 Task: Align candidates with their skill sets.
Action: Mouse moved to (228, 91)
Screenshot: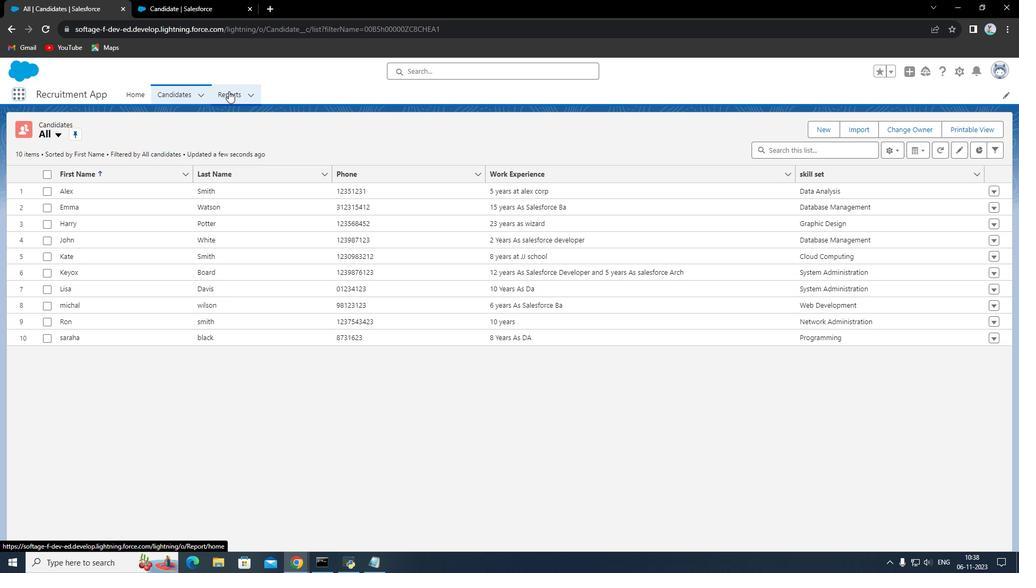 
Action: Mouse pressed left at (228, 91)
Screenshot: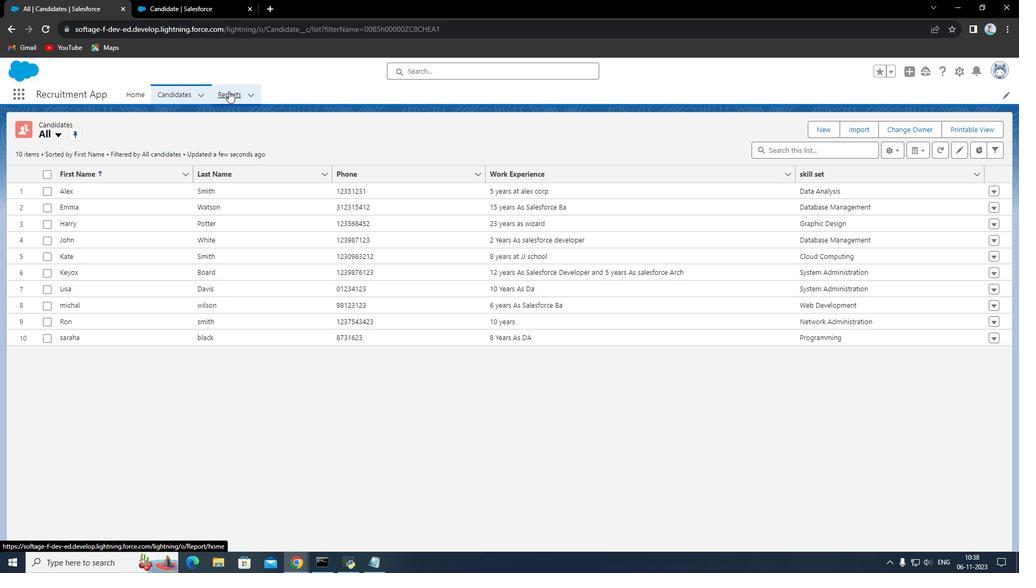 
Action: Mouse moved to (887, 135)
Screenshot: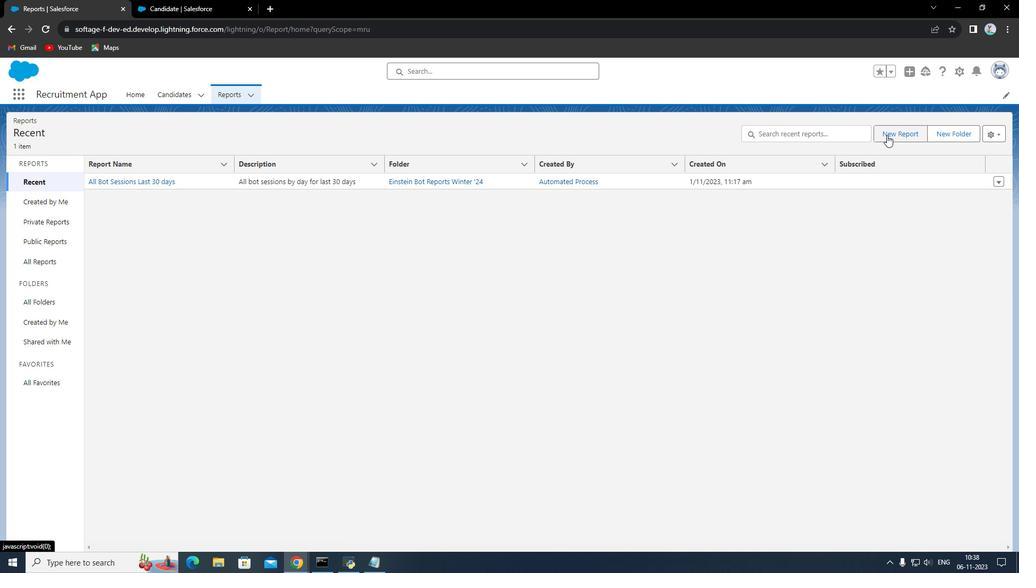 
Action: Mouse pressed left at (887, 135)
Screenshot: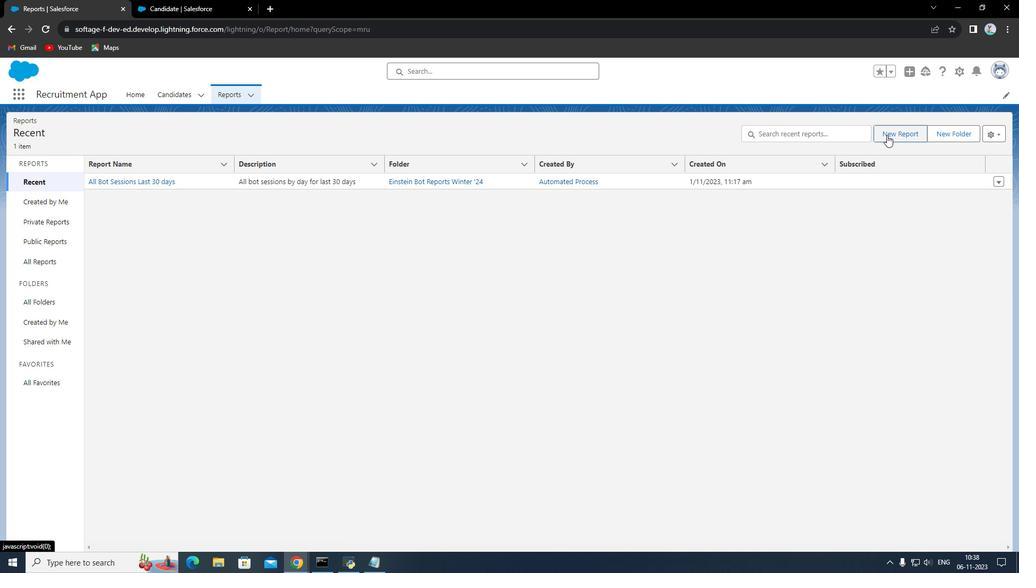 
Action: Mouse moved to (394, 195)
Screenshot: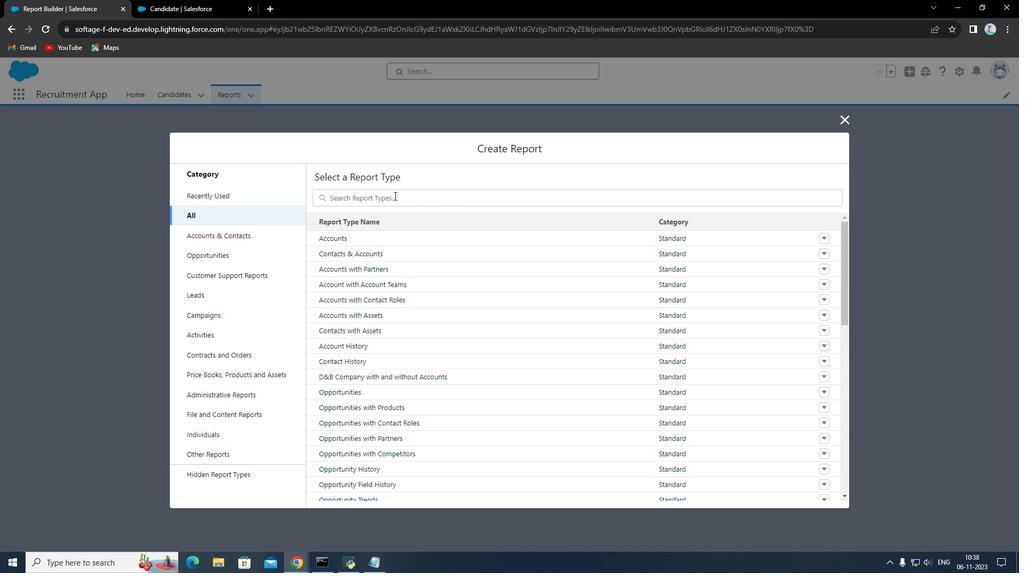 
Action: Mouse pressed left at (394, 195)
Screenshot: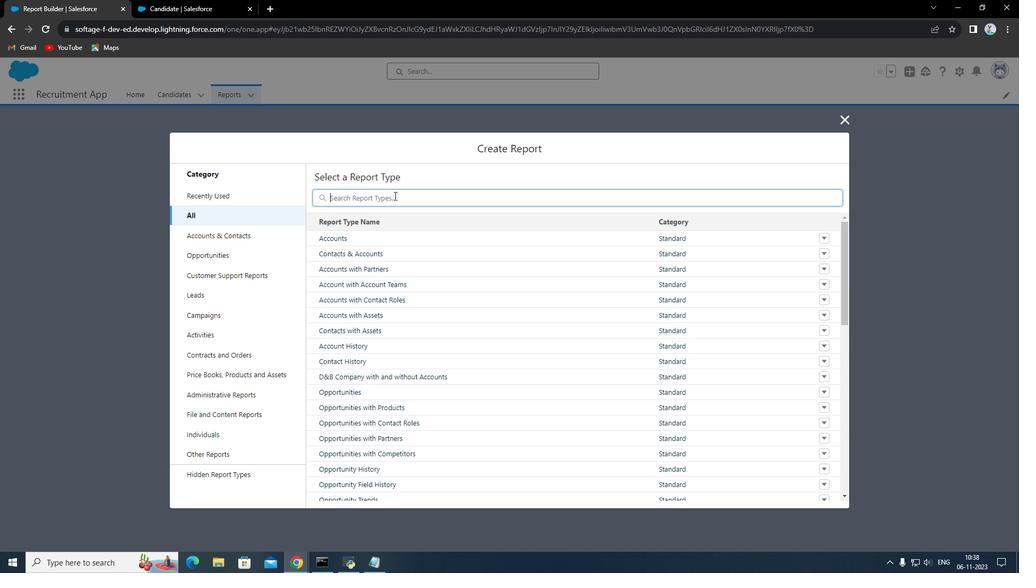 
Action: Mouse moved to (388, 196)
Screenshot: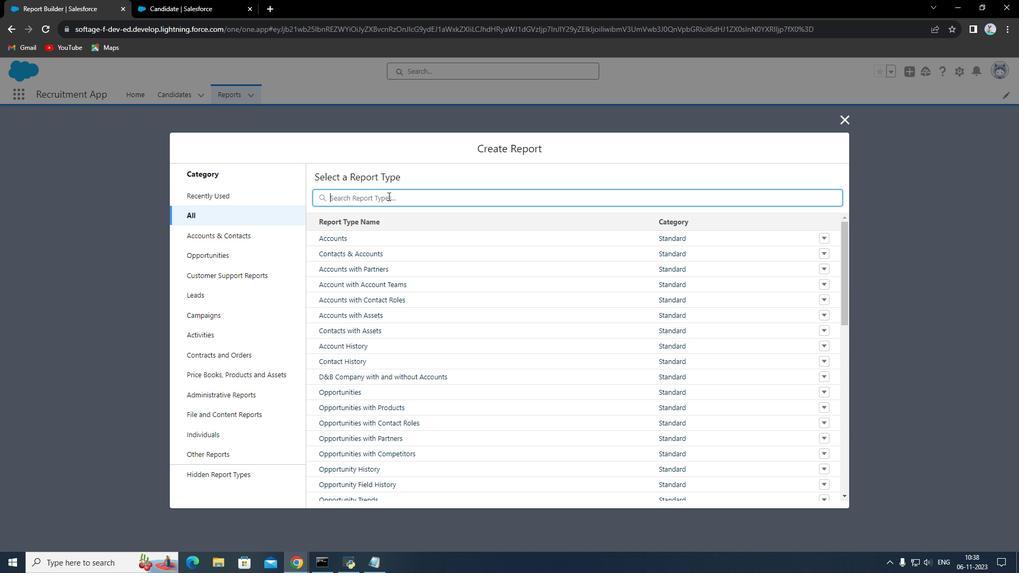 
Action: Key pressed cand
Screenshot: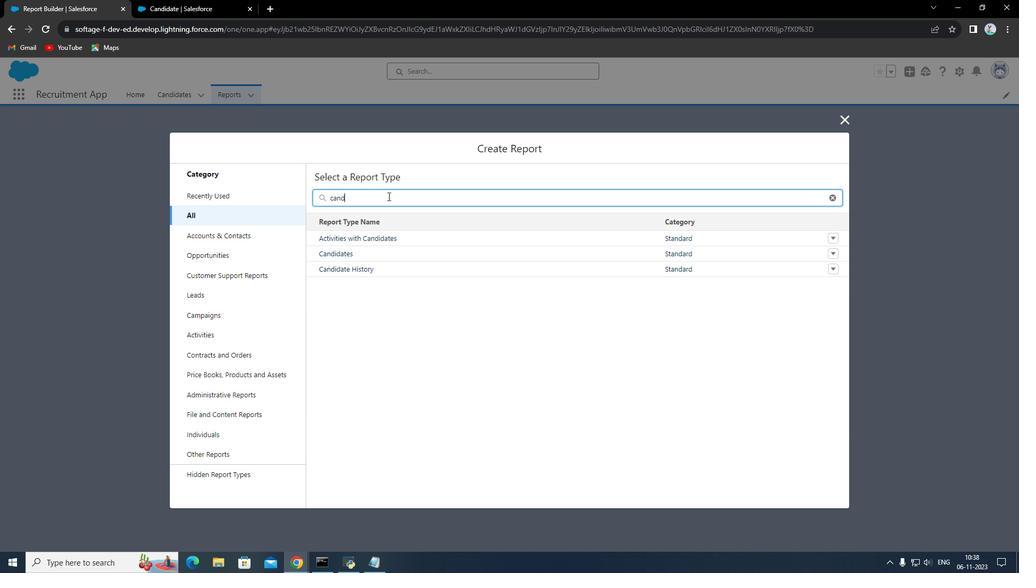
Action: Mouse moved to (364, 257)
Screenshot: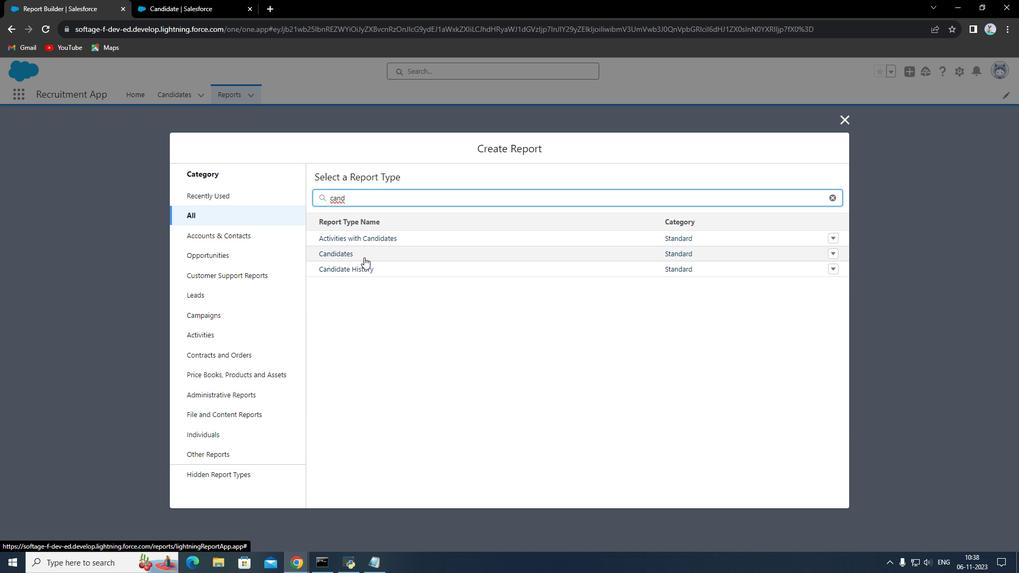 
Action: Mouse pressed left at (364, 257)
Screenshot: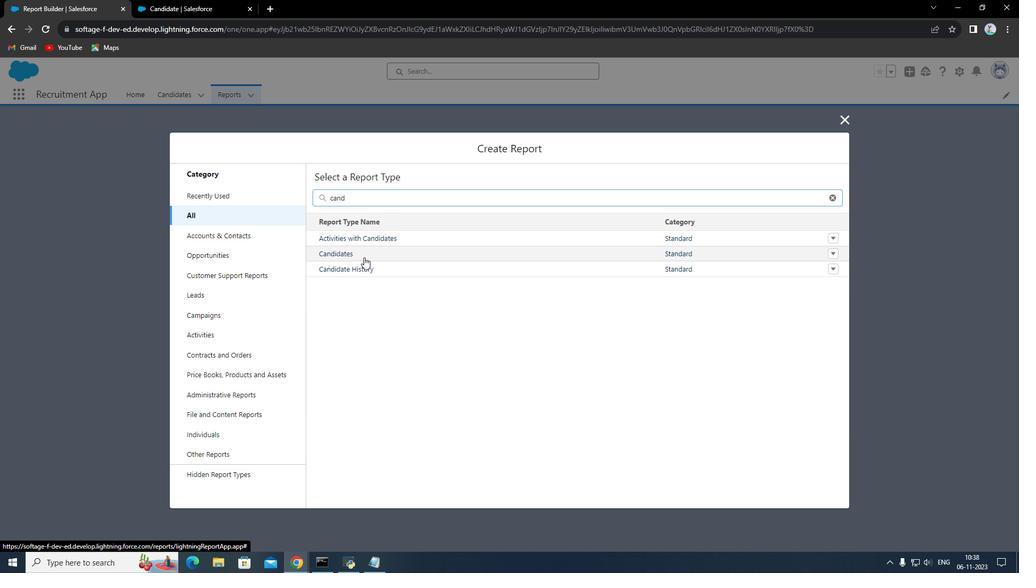 
Action: Mouse moved to (713, 229)
Screenshot: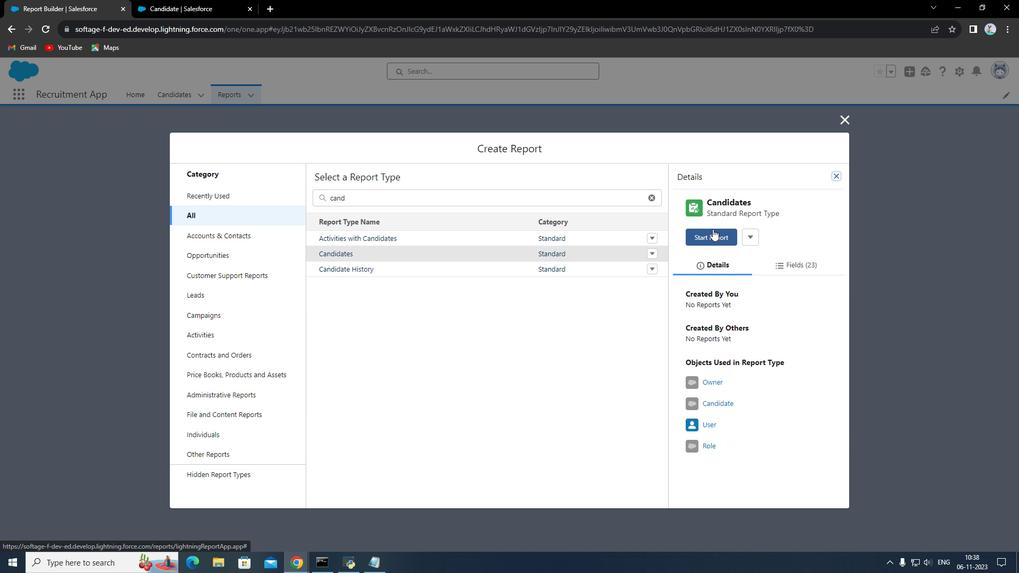 
Action: Mouse pressed left at (713, 229)
Screenshot: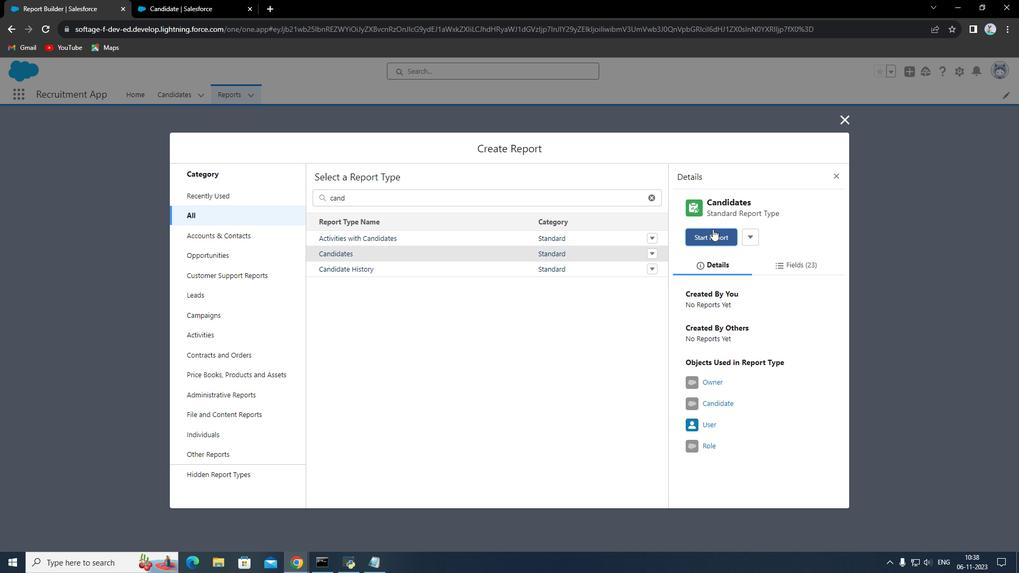 
Action: Mouse moved to (68, 202)
Screenshot: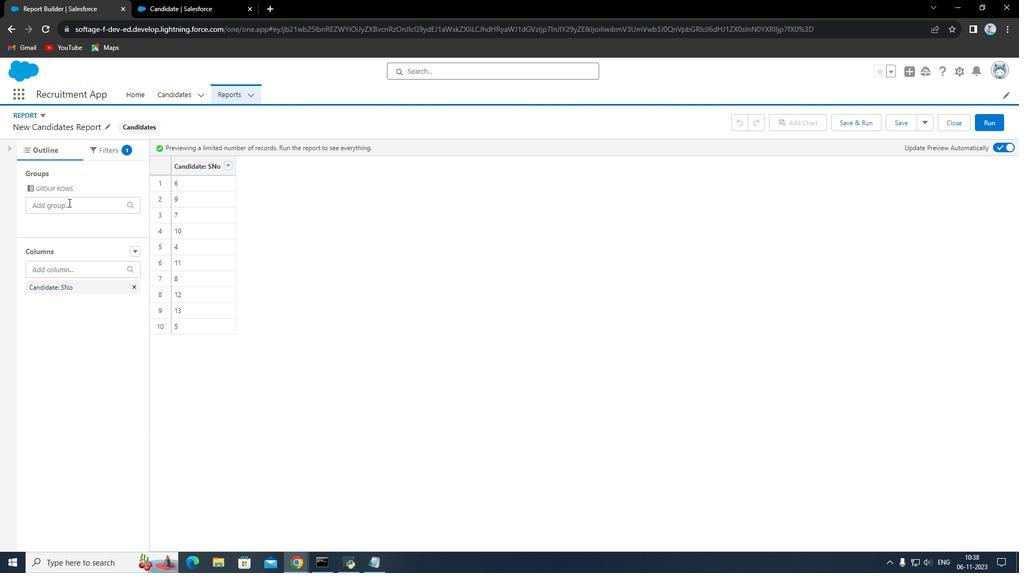 
Action: Mouse pressed left at (68, 202)
Screenshot: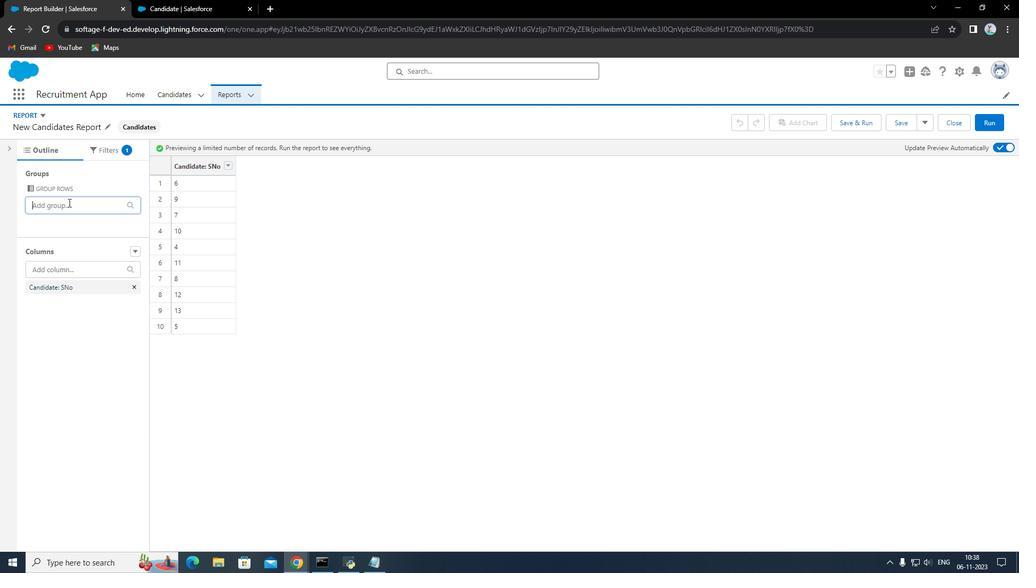 
Action: Mouse moved to (68, 202)
Screenshot: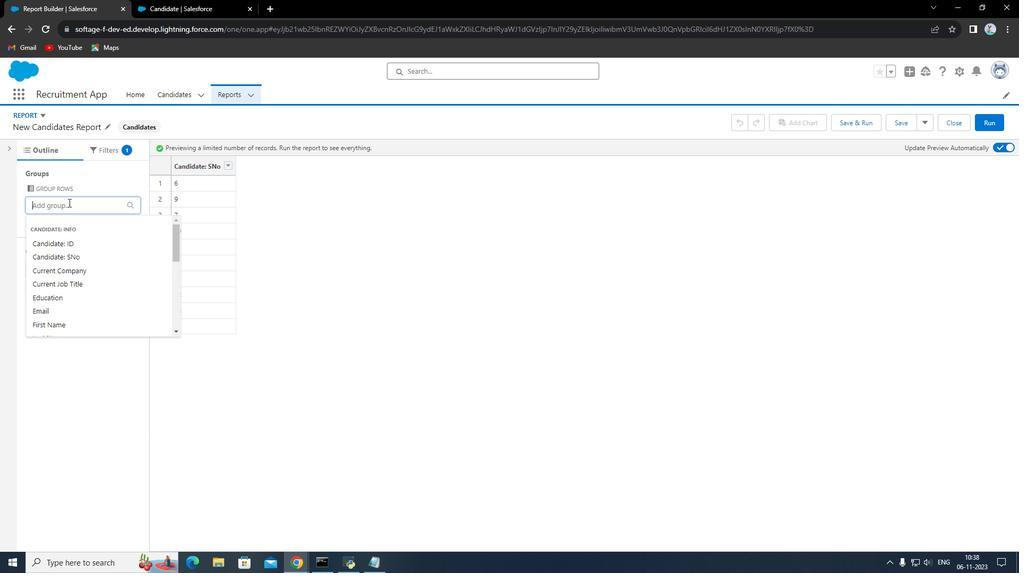 
Action: Key pressed skill<Key.space>se
Screenshot: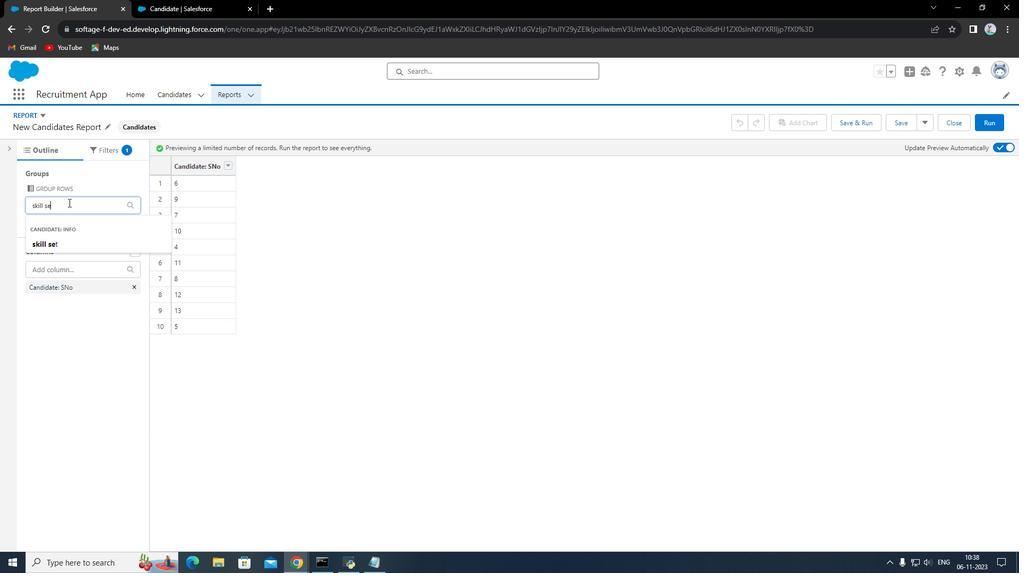 
Action: Mouse moved to (72, 242)
Screenshot: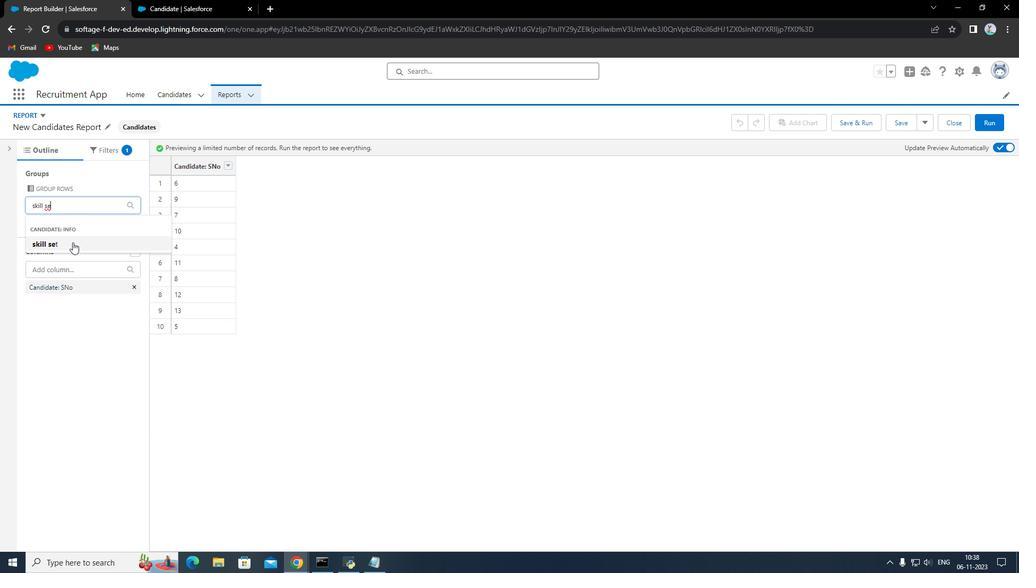 
Action: Mouse pressed left at (72, 242)
Screenshot: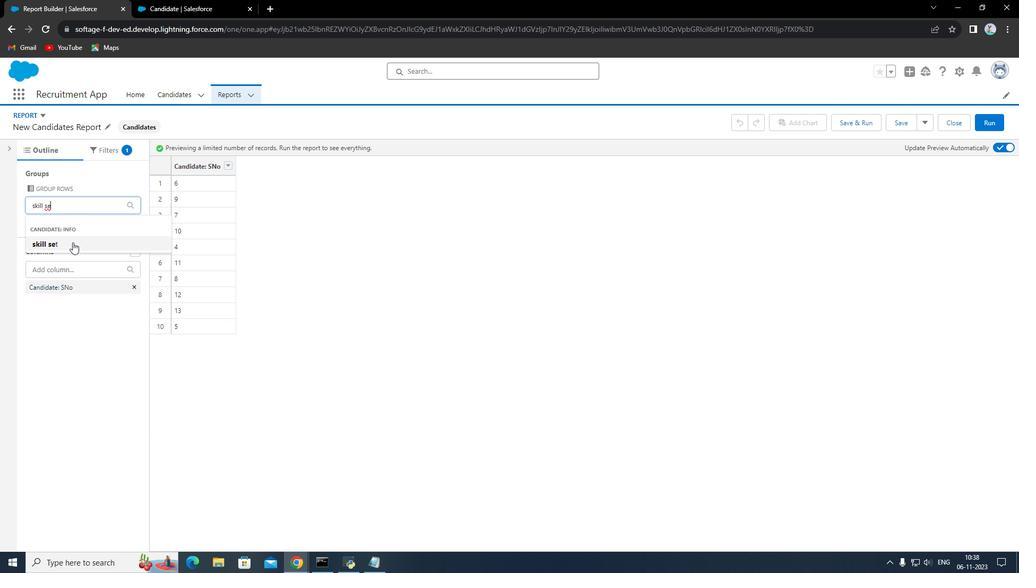 
Action: Mouse moved to (80, 326)
Screenshot: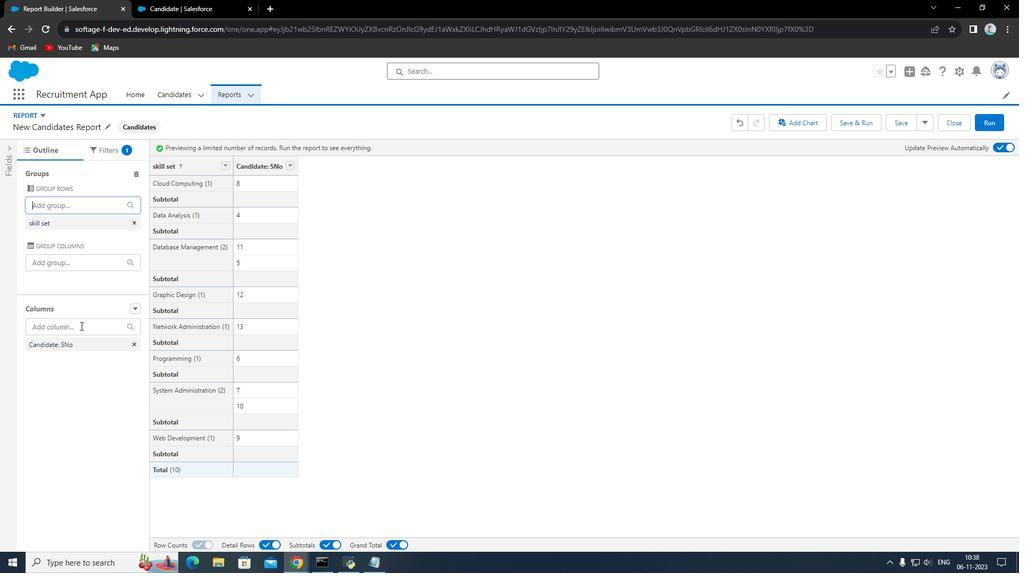 
Action: Mouse pressed left at (80, 326)
Screenshot: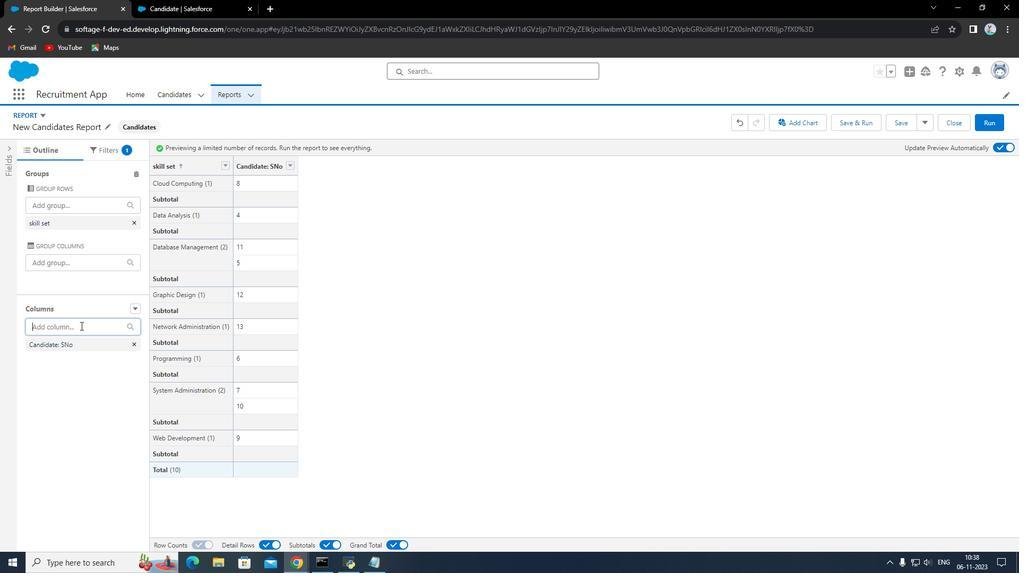 
Action: Mouse moved to (75, 327)
Screenshot: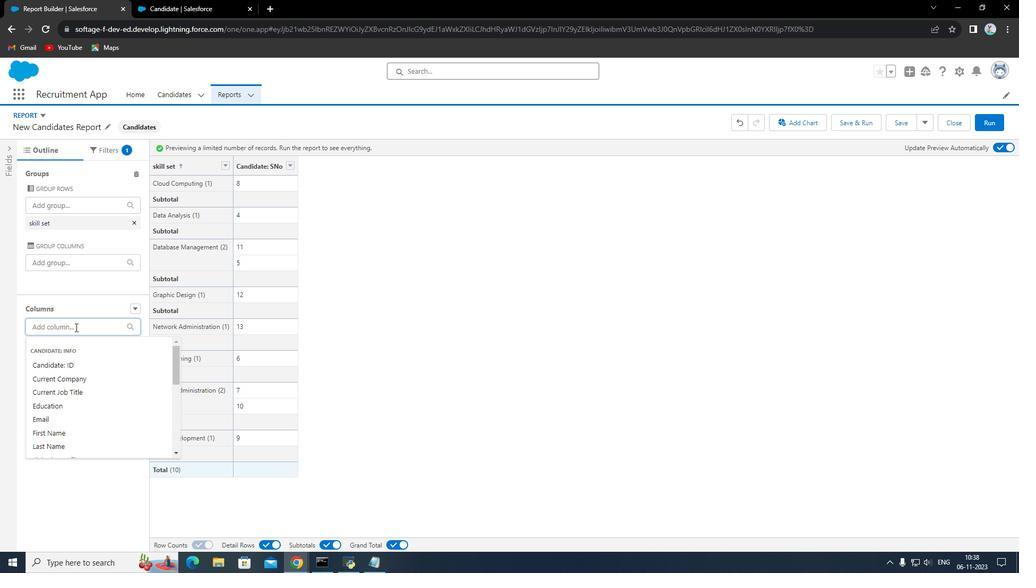 
Action: Key pressed name
Screenshot: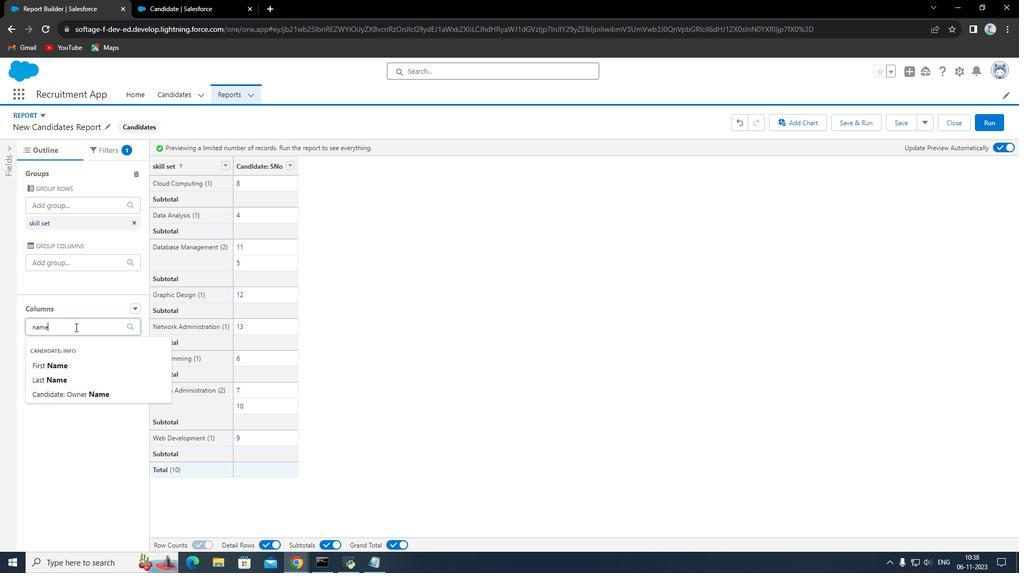 
Action: Mouse moved to (87, 368)
Screenshot: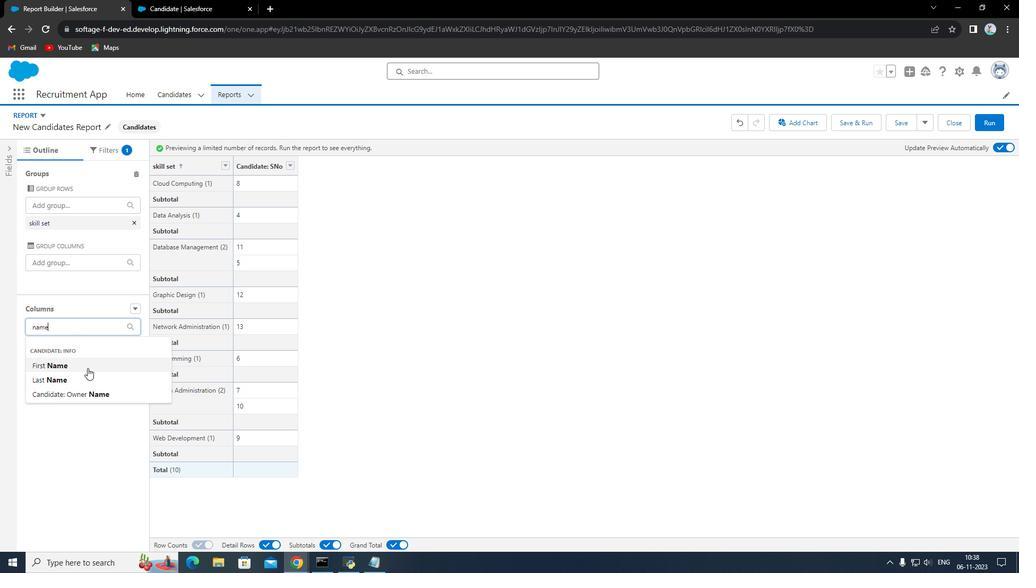 
Action: Mouse pressed left at (87, 368)
Screenshot: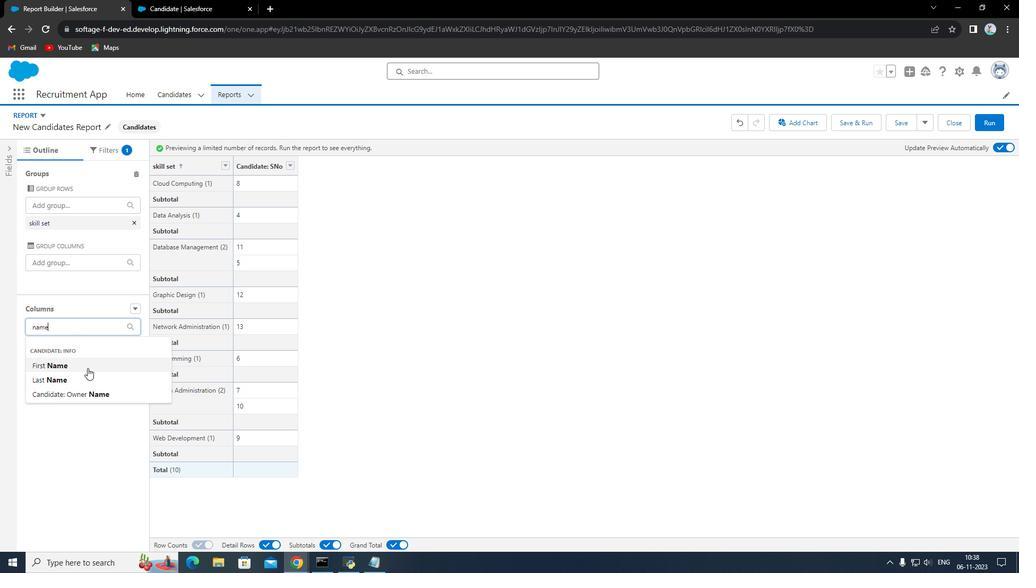
Action: Mouse moved to (69, 331)
Screenshot: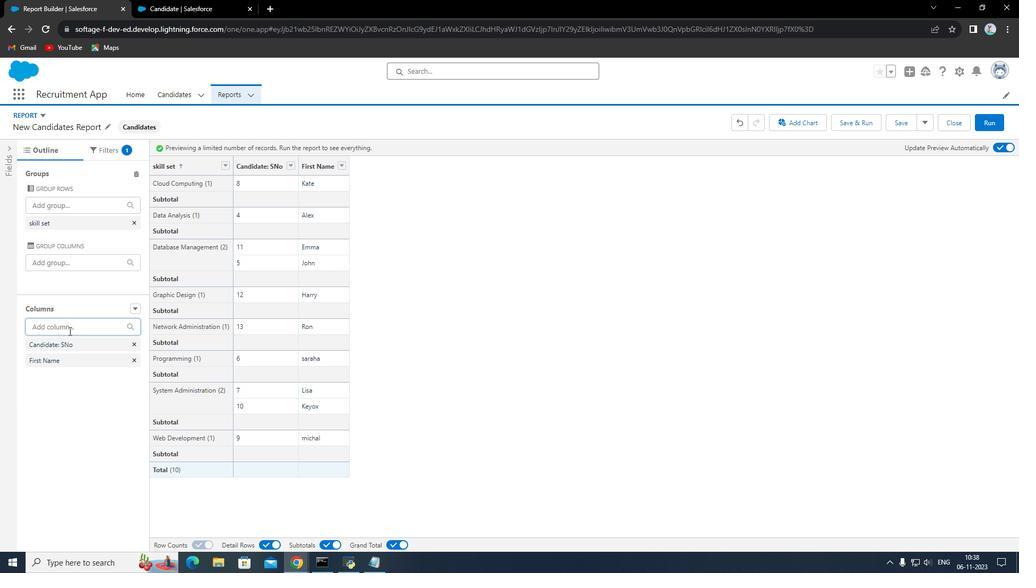 
Action: Mouse pressed left at (69, 331)
Screenshot: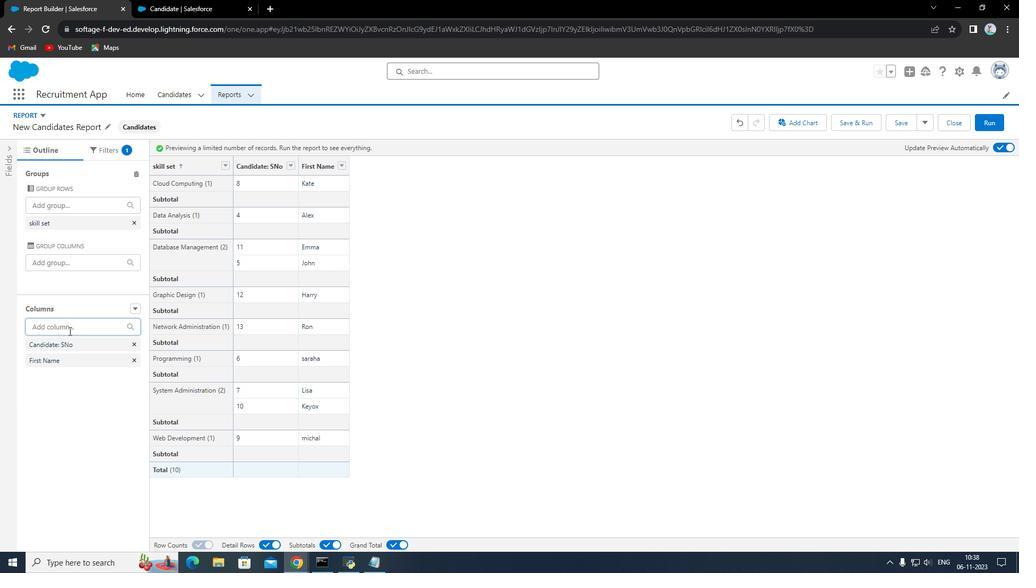 
Action: Key pressed name
Screenshot: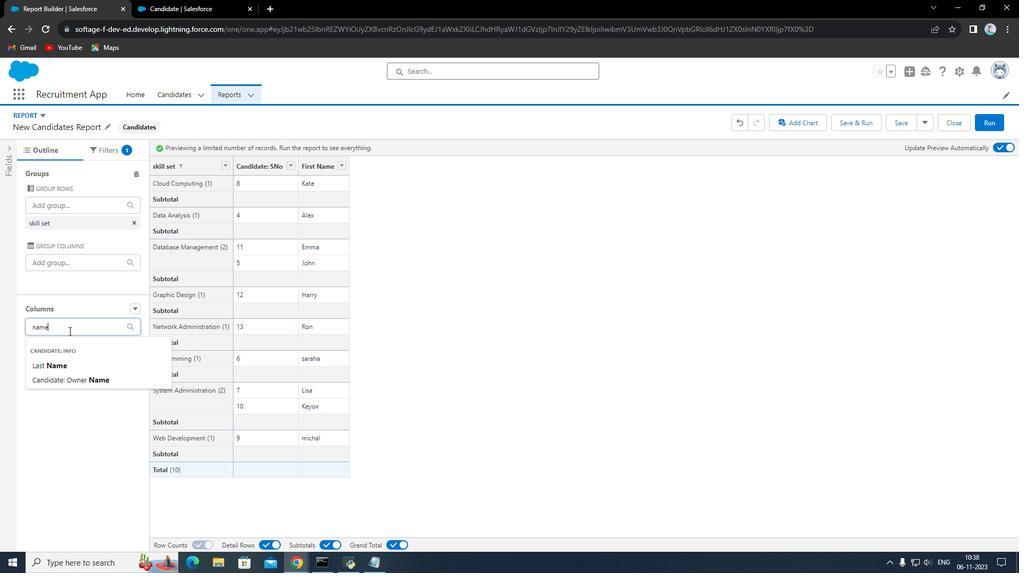 
Action: Mouse moved to (76, 370)
Screenshot: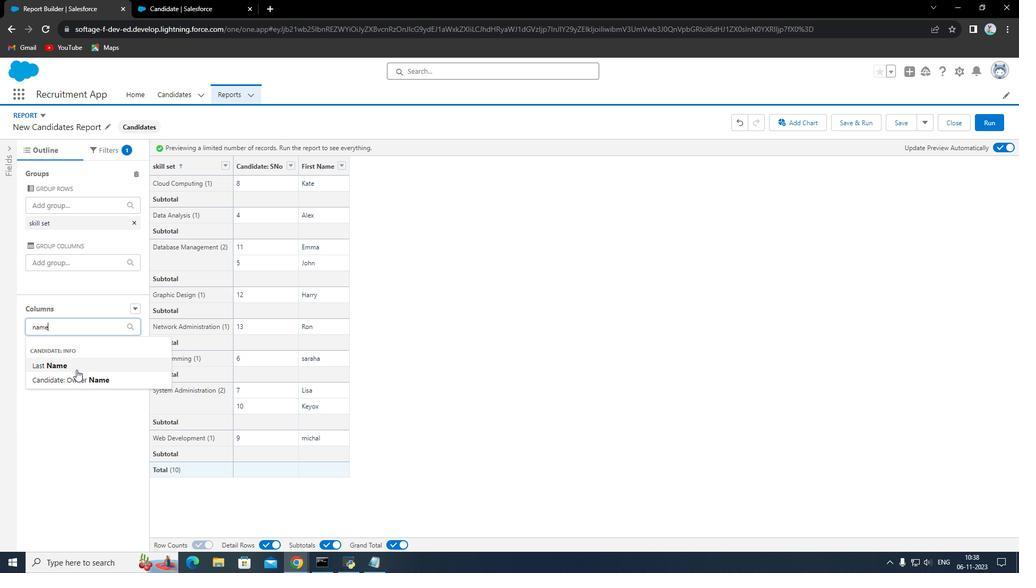
Action: Mouse pressed left at (76, 370)
Screenshot: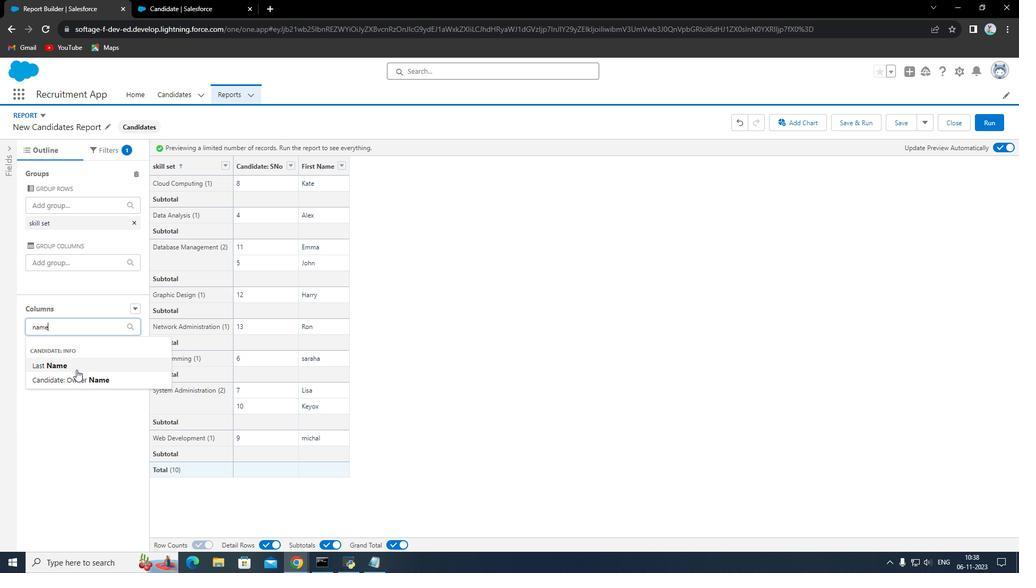 
Action: Mouse moved to (71, 326)
Screenshot: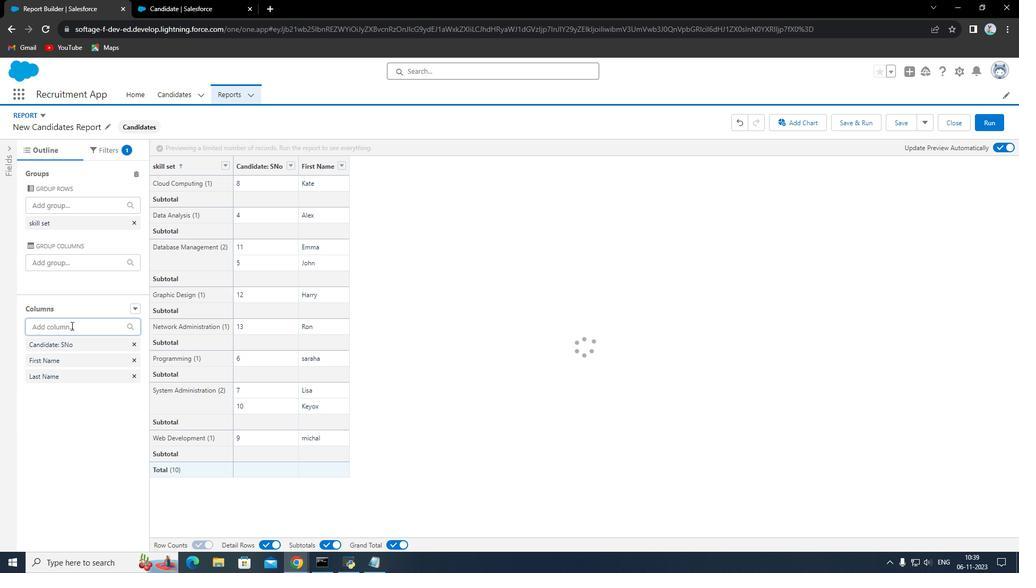 
Action: Mouse pressed left at (71, 326)
Screenshot: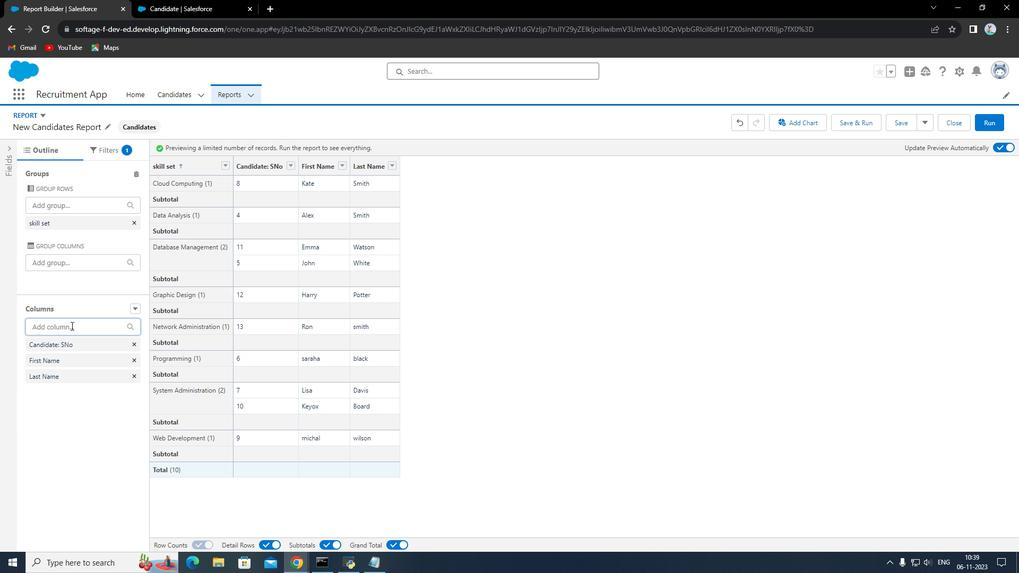 
Action: Key pressed com
Screenshot: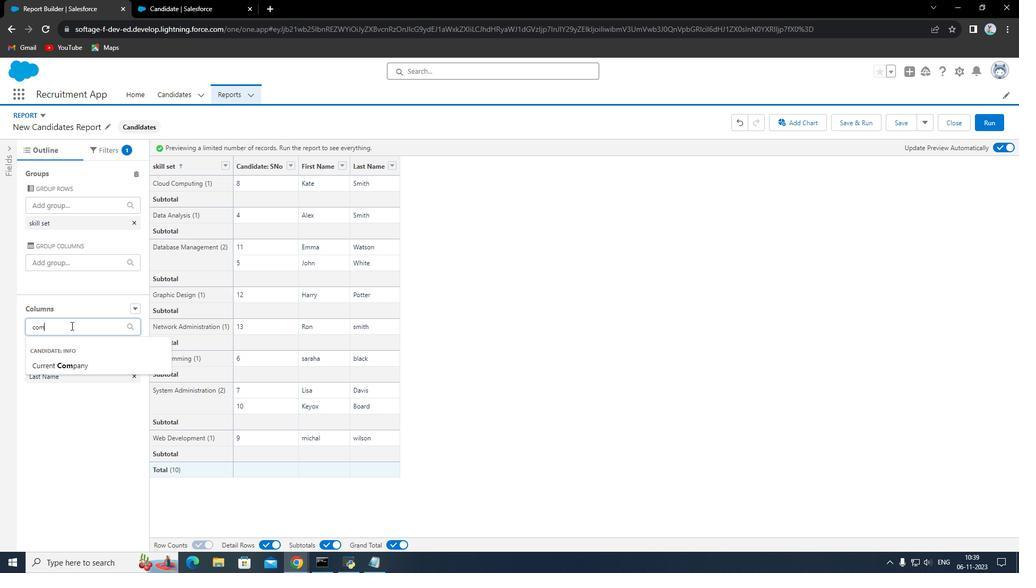 
Action: Mouse moved to (90, 361)
Screenshot: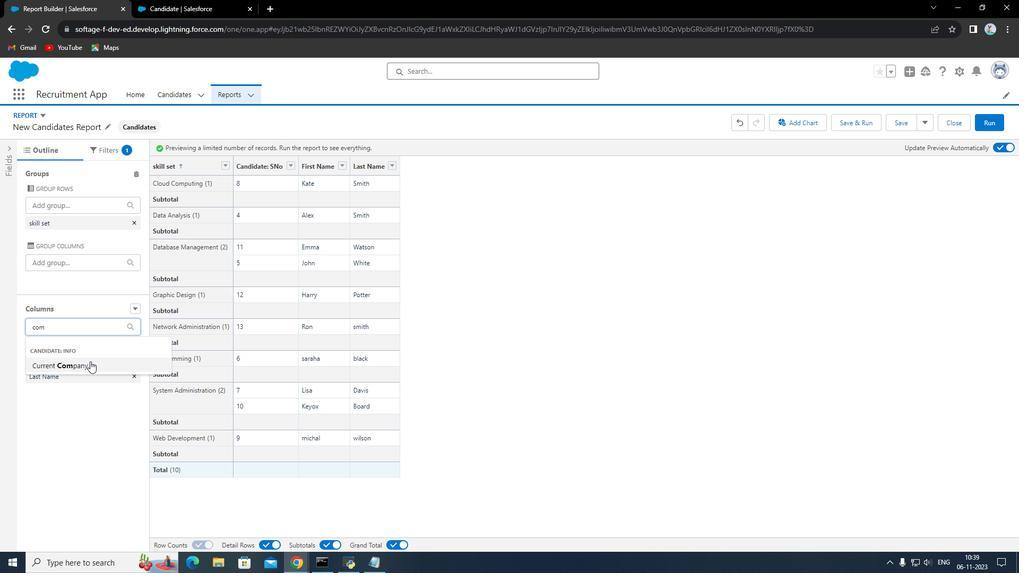 
Action: Mouse pressed left at (90, 361)
Screenshot: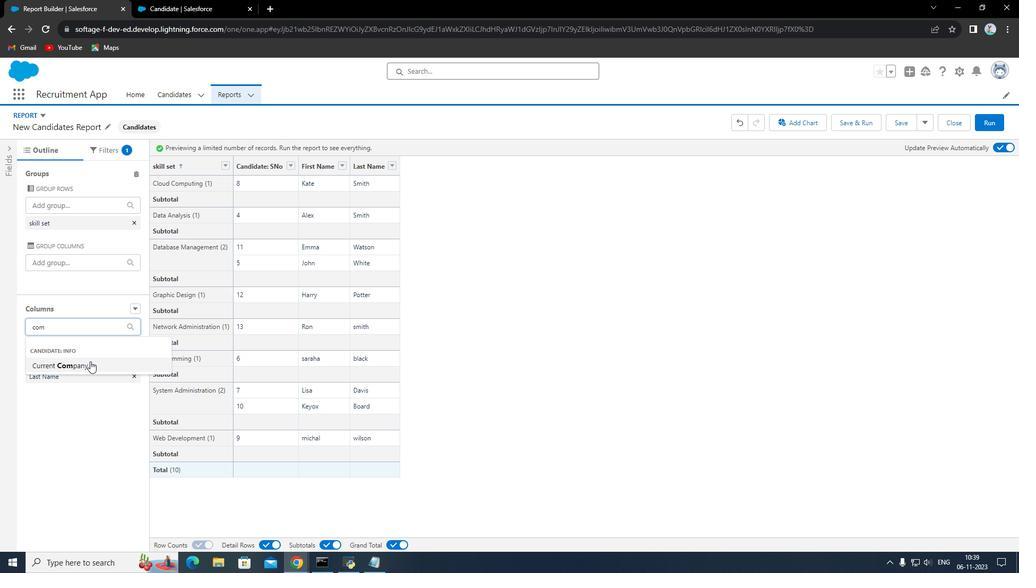 
Action: Mouse moved to (65, 327)
Screenshot: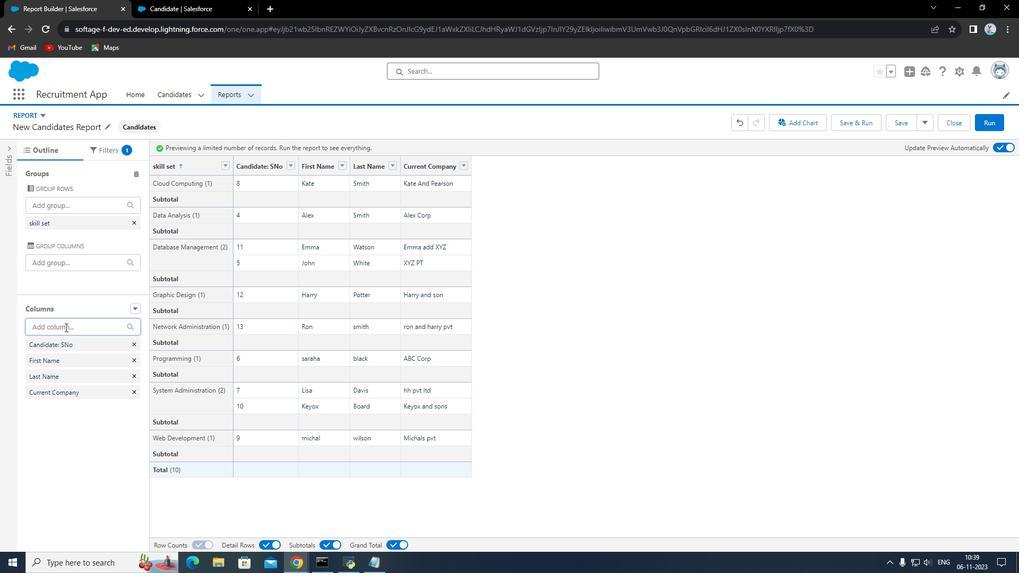 
Action: Mouse pressed left at (65, 327)
Screenshot: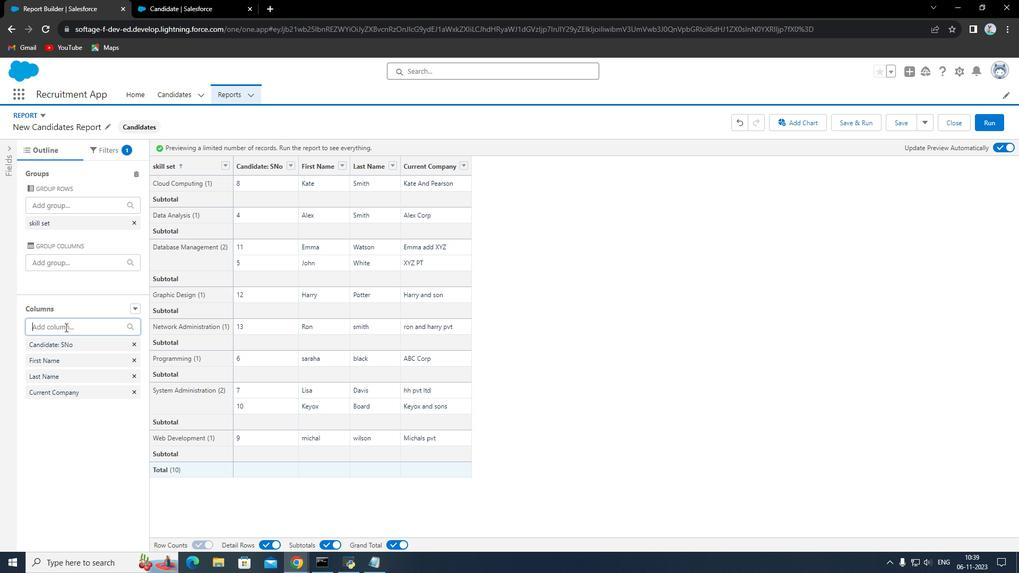 
Action: Key pressed phone
Screenshot: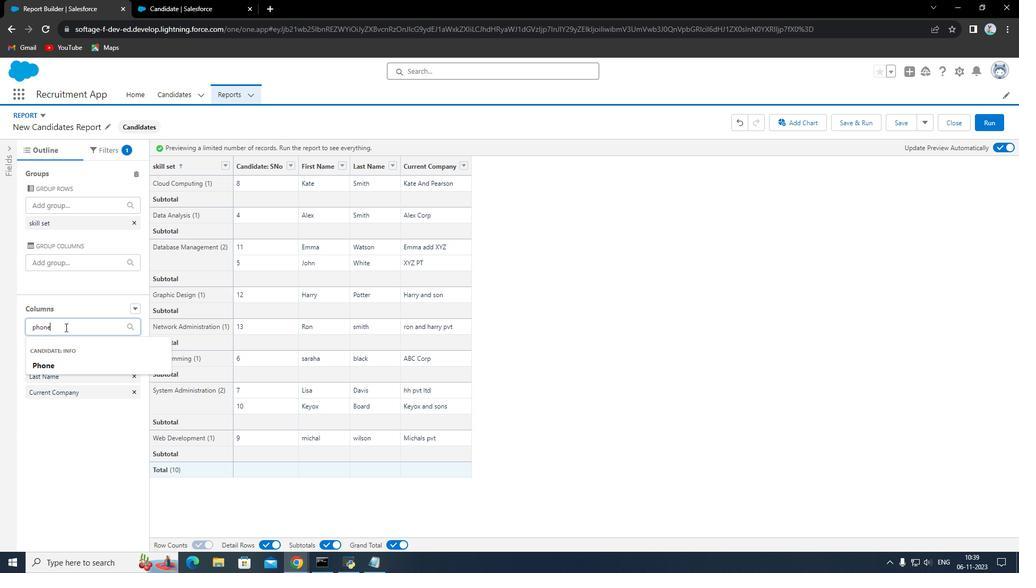 
Action: Mouse moved to (78, 363)
Screenshot: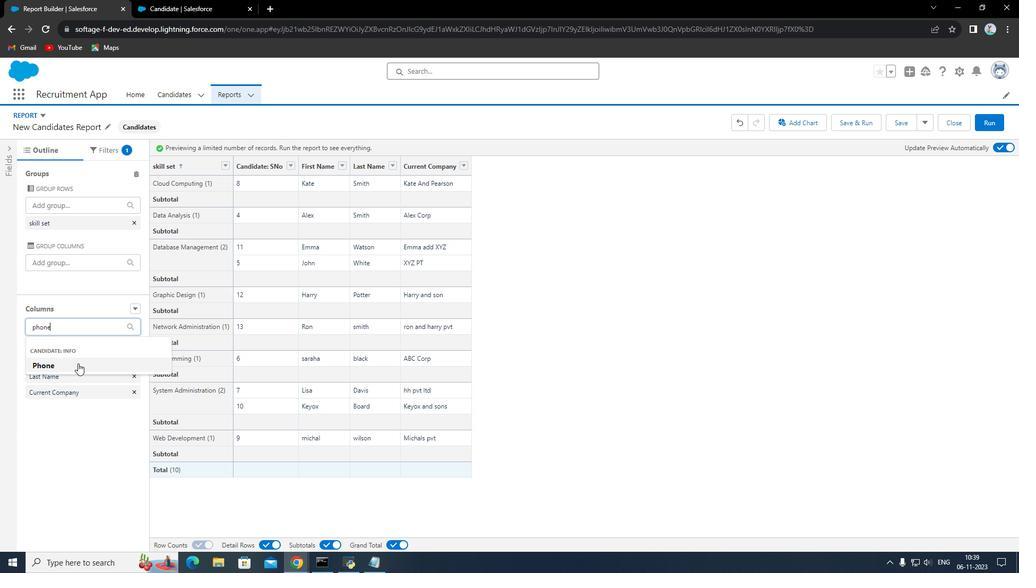 
Action: Mouse pressed left at (78, 363)
Screenshot: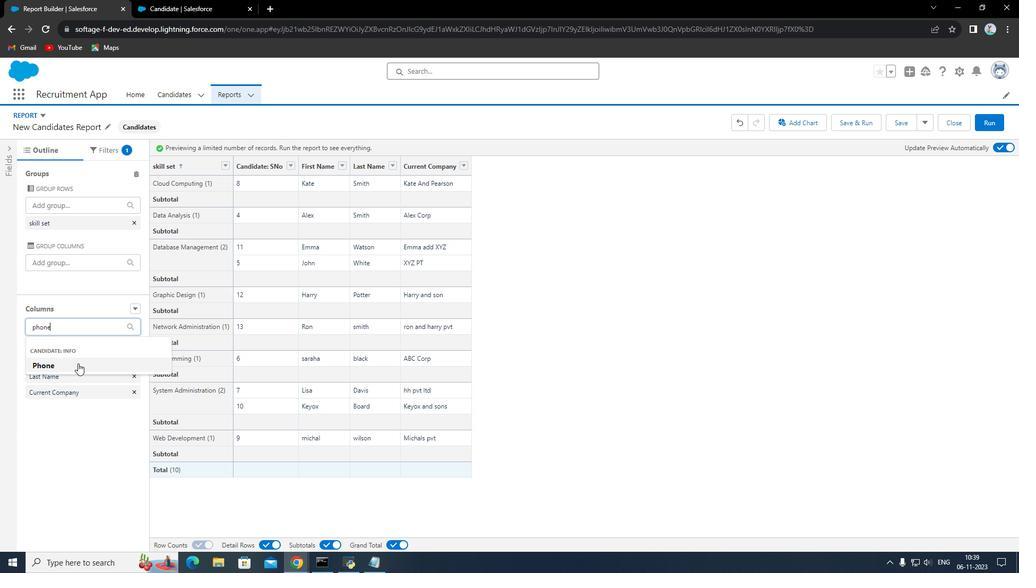 
Action: Mouse moved to (70, 327)
Screenshot: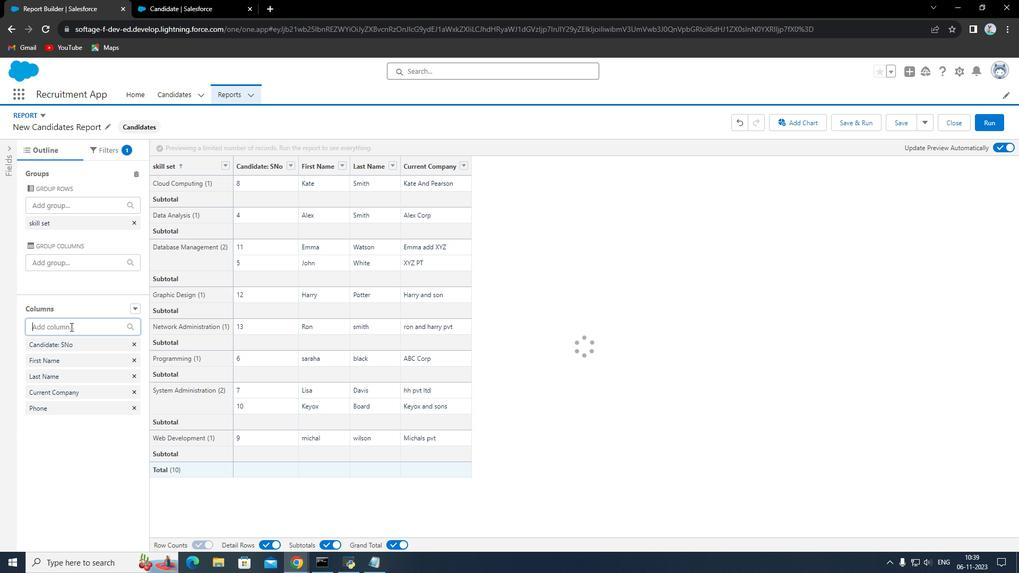 
Action: Mouse pressed left at (70, 327)
Screenshot: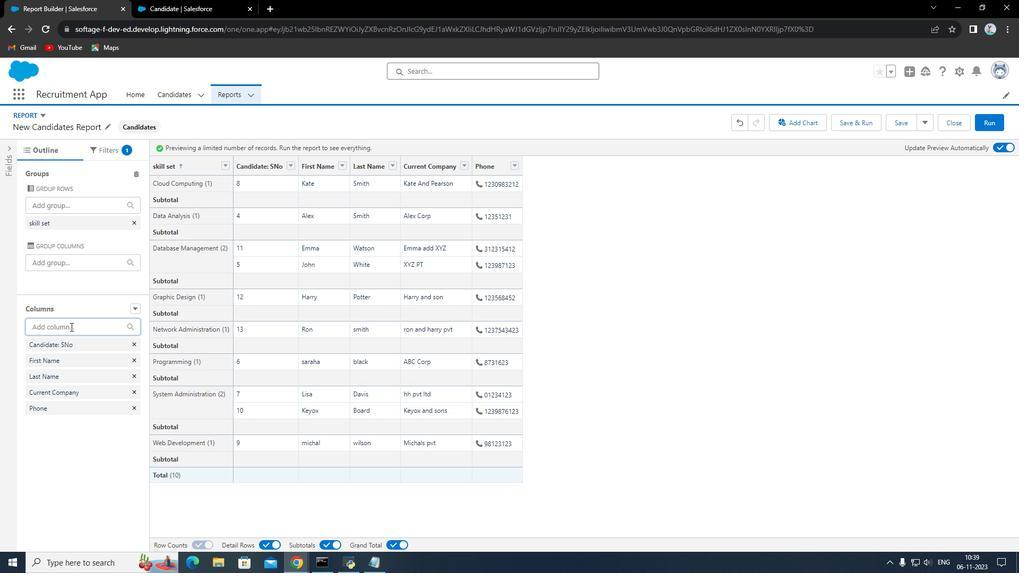 
Action: Key pressed exp
Screenshot: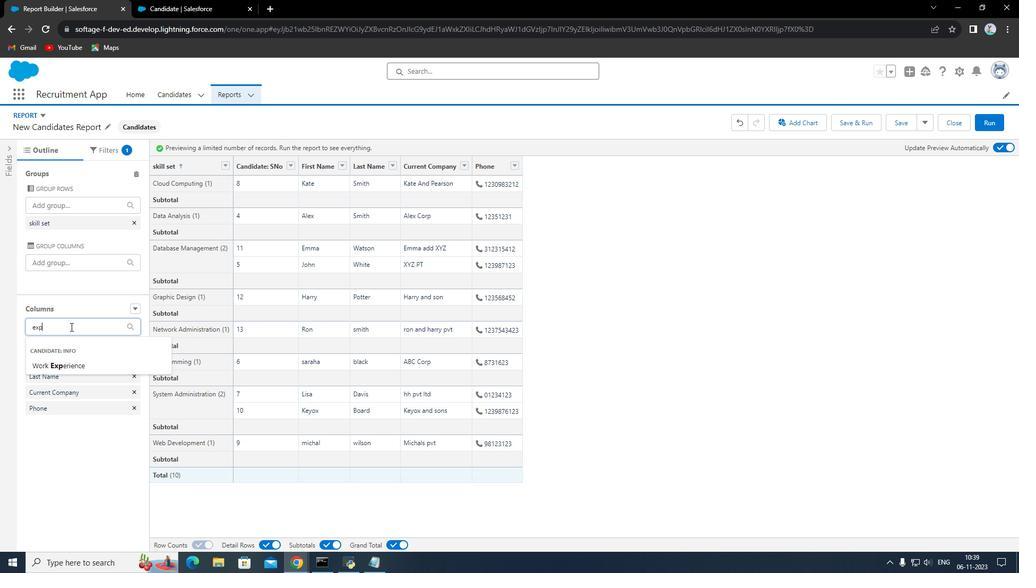 
Action: Mouse moved to (97, 363)
Screenshot: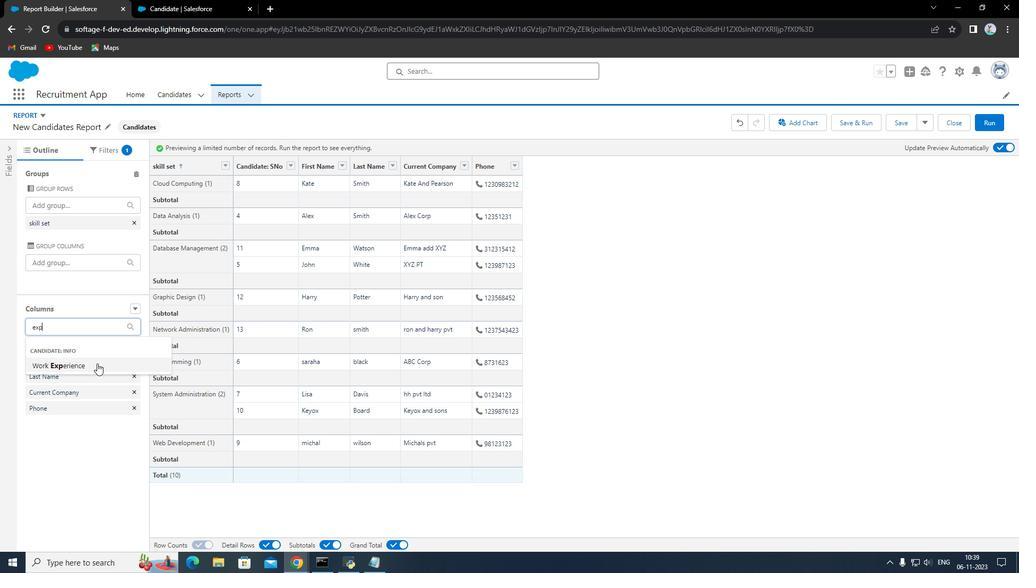 
Action: Mouse pressed left at (97, 363)
Screenshot: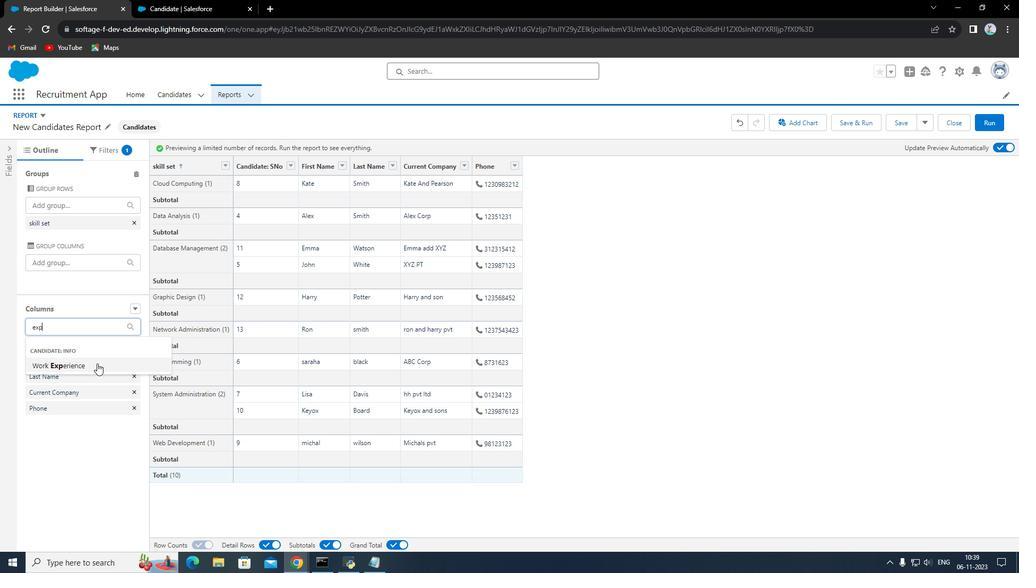 
Action: Mouse moved to (65, 327)
Screenshot: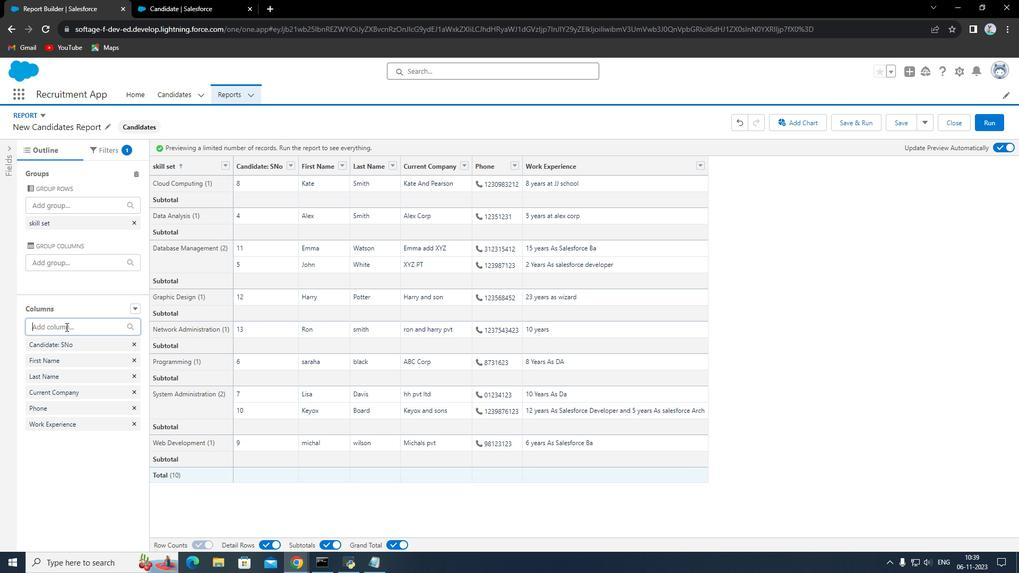 
Action: Mouse pressed left at (65, 327)
Screenshot: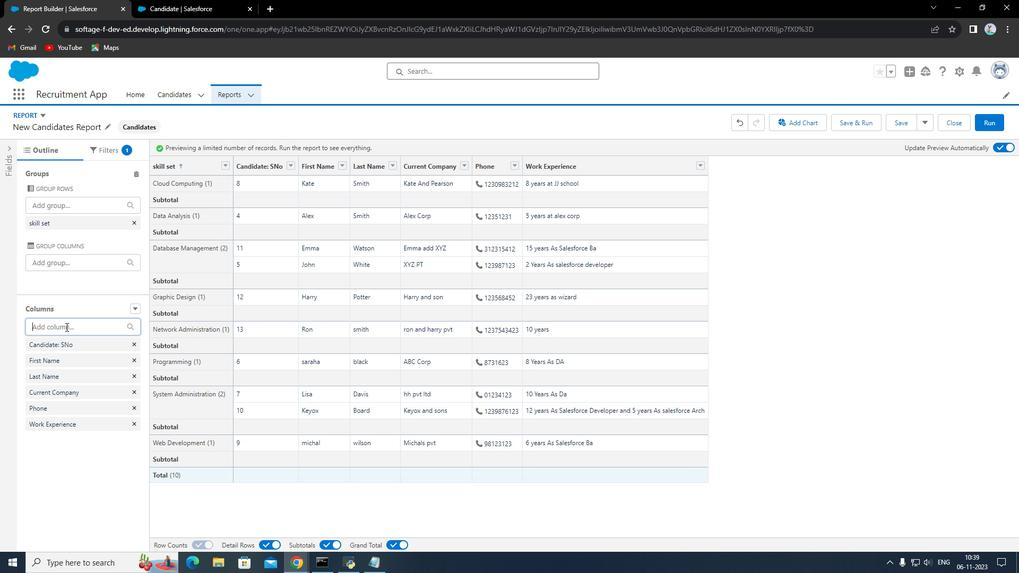 
Action: Key pressed emai
Screenshot: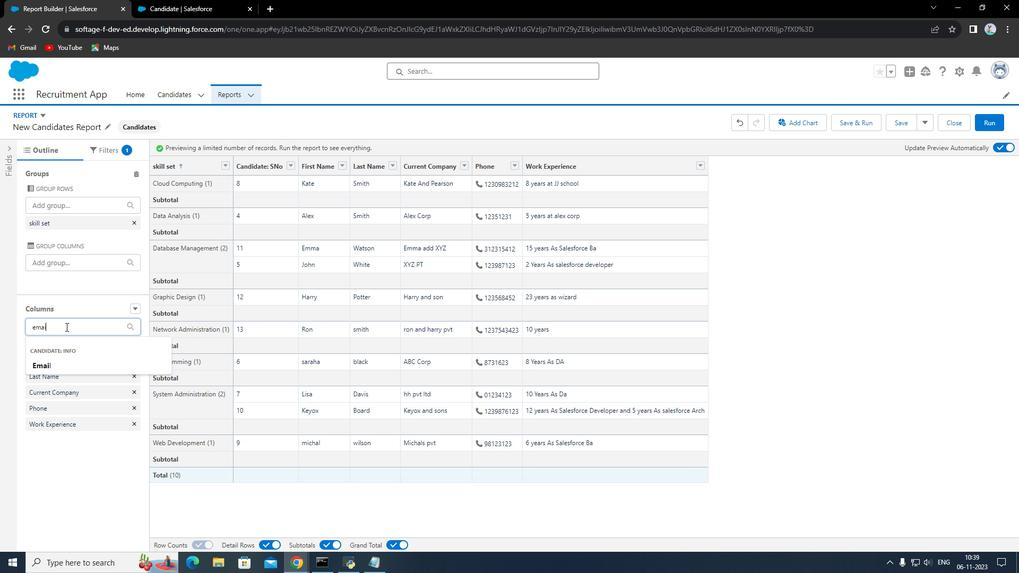
Action: Mouse moved to (81, 365)
Screenshot: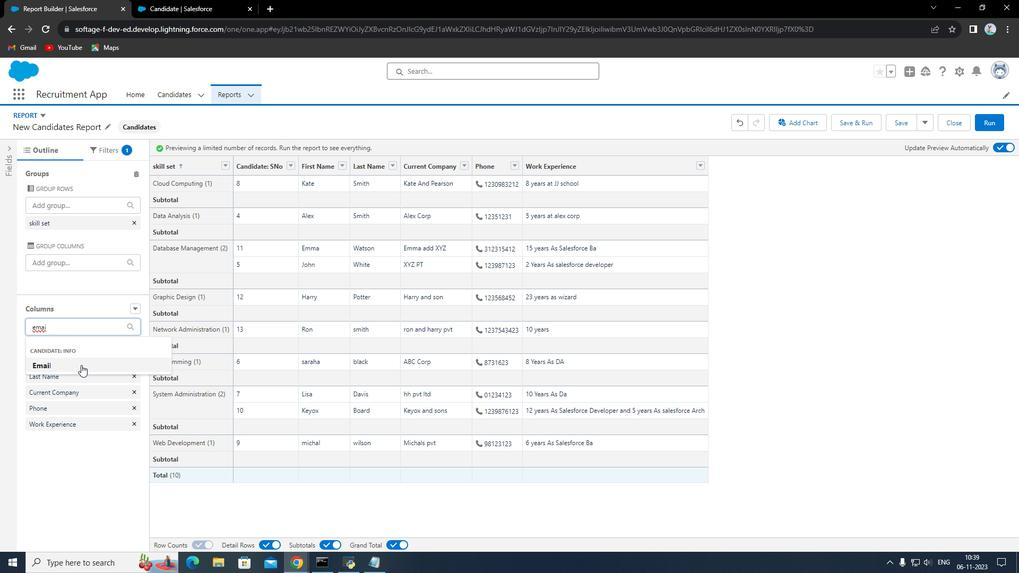
Action: Mouse pressed left at (81, 365)
Screenshot: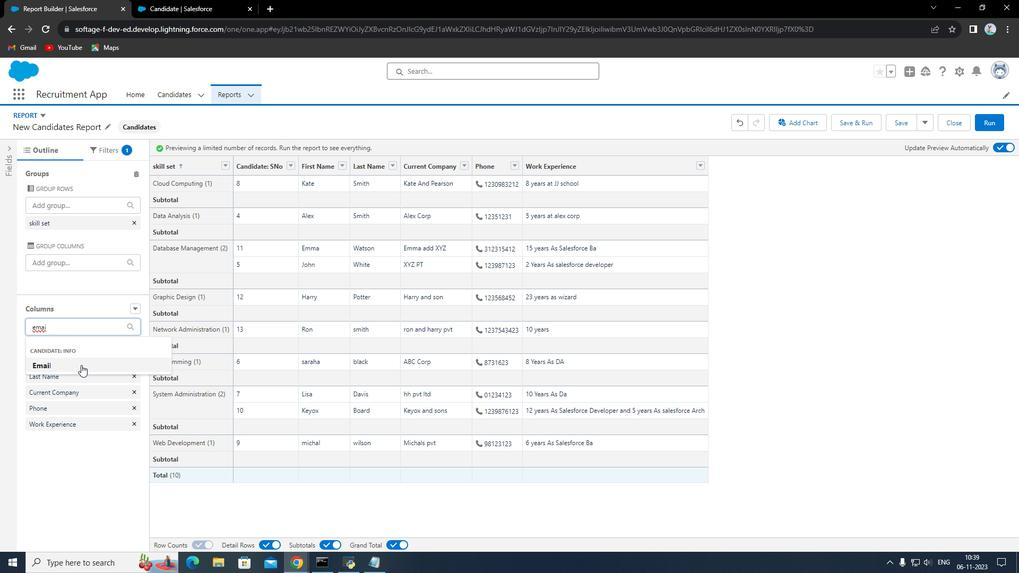 
Action: Mouse moved to (894, 123)
Screenshot: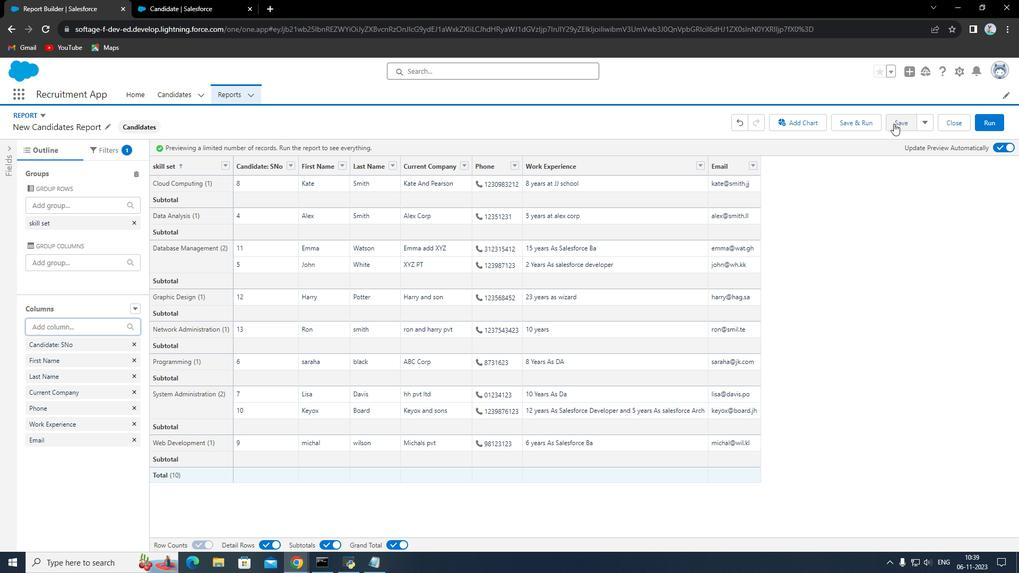 
Action: Mouse pressed left at (894, 123)
Screenshot: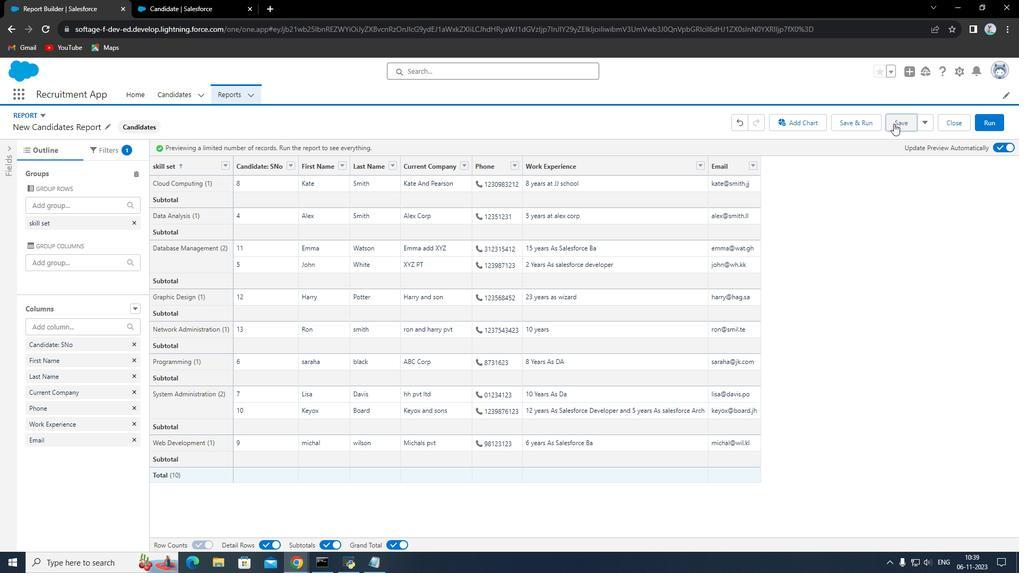 
Action: Mouse moved to (384, 256)
Screenshot: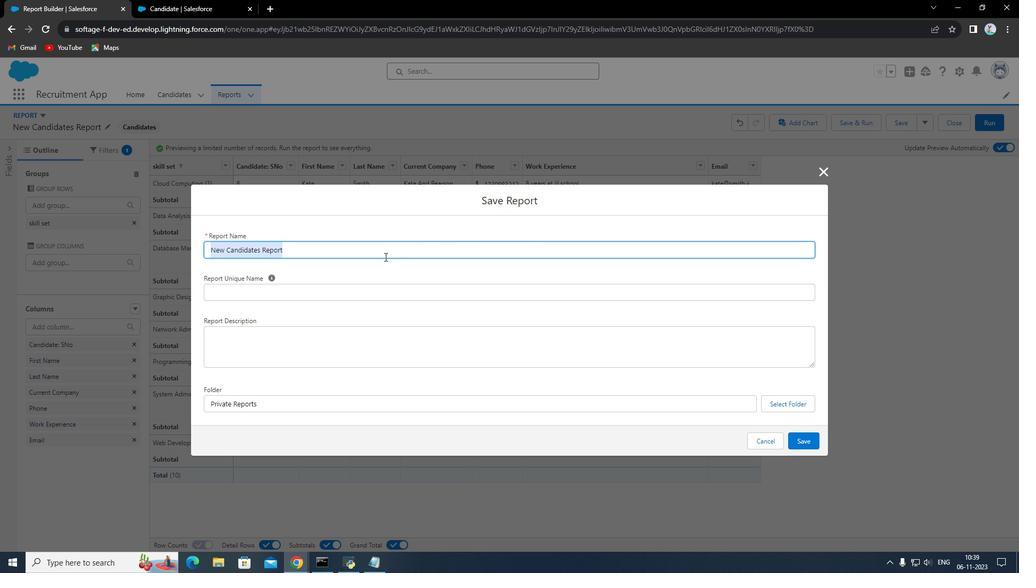 
Action: Key pressed align<Key.space>candidates<Key.space>with<Key.space>their<Key.space>skill<Key.space>sets
Screenshot: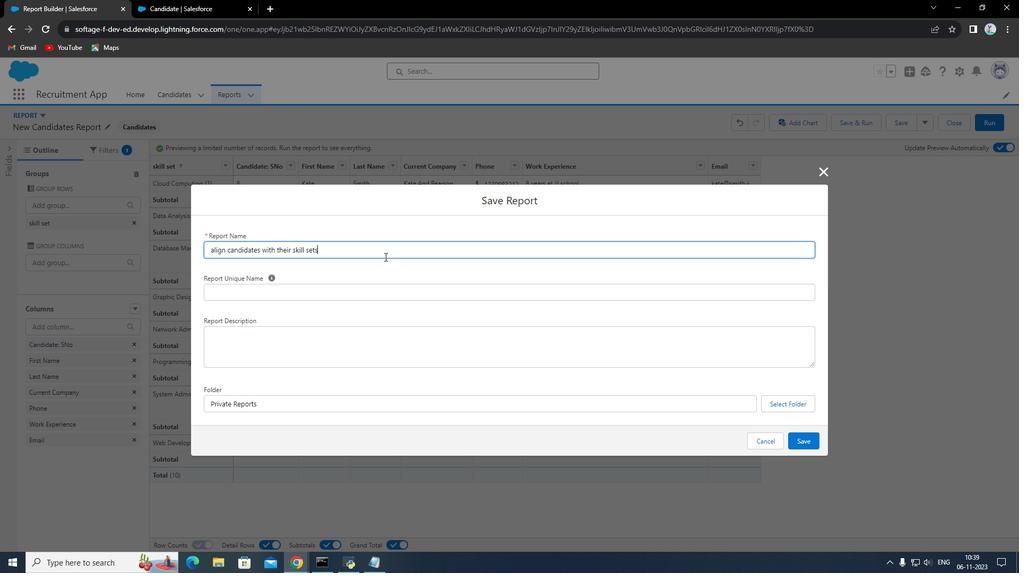 
Action: Mouse moved to (312, 287)
Screenshot: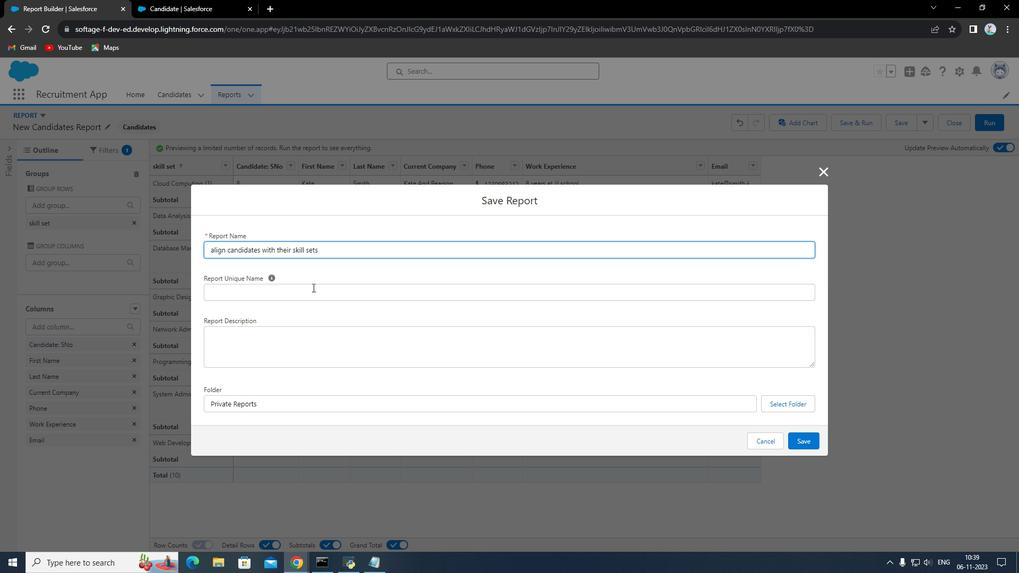 
Action: Mouse pressed left at (312, 287)
Screenshot: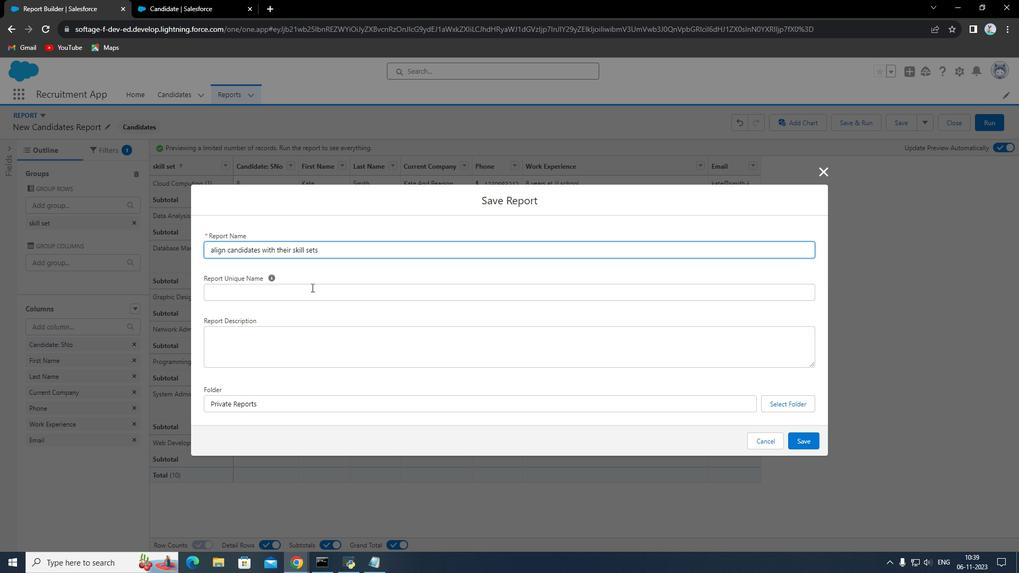 
Action: Mouse moved to (805, 434)
Screenshot: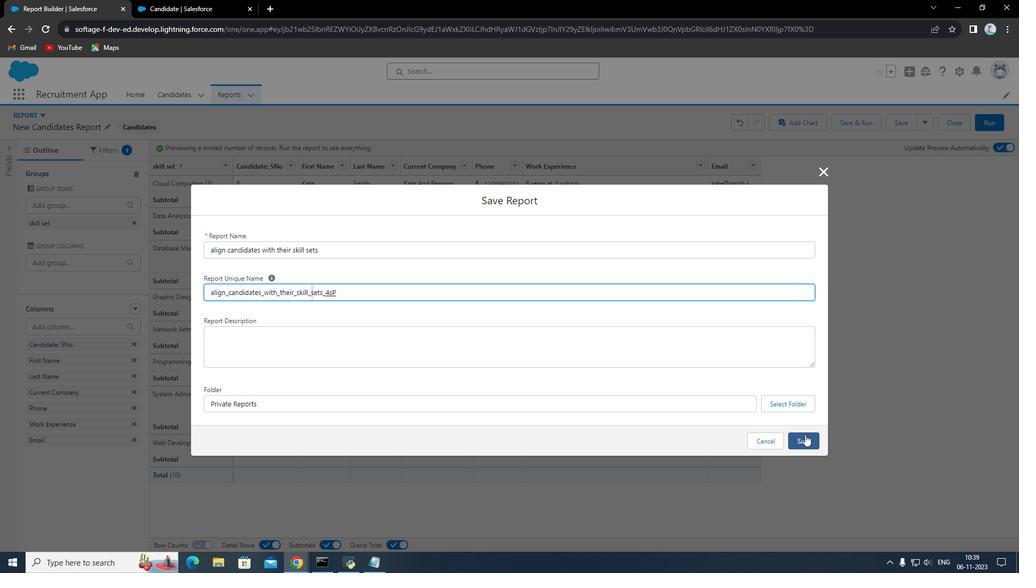 
Action: Mouse pressed left at (805, 434)
Screenshot: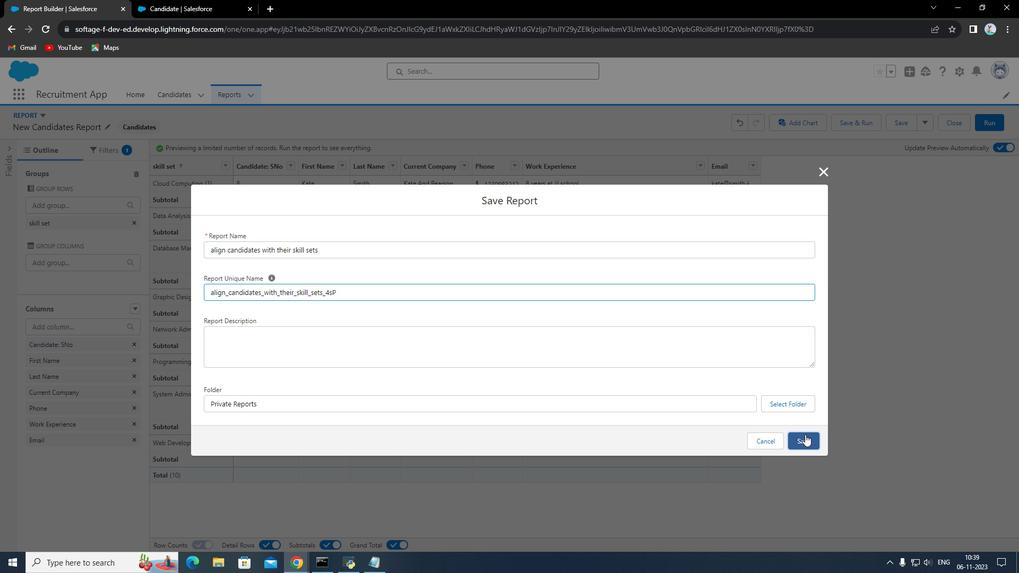 
Action: Mouse moved to (999, 122)
Screenshot: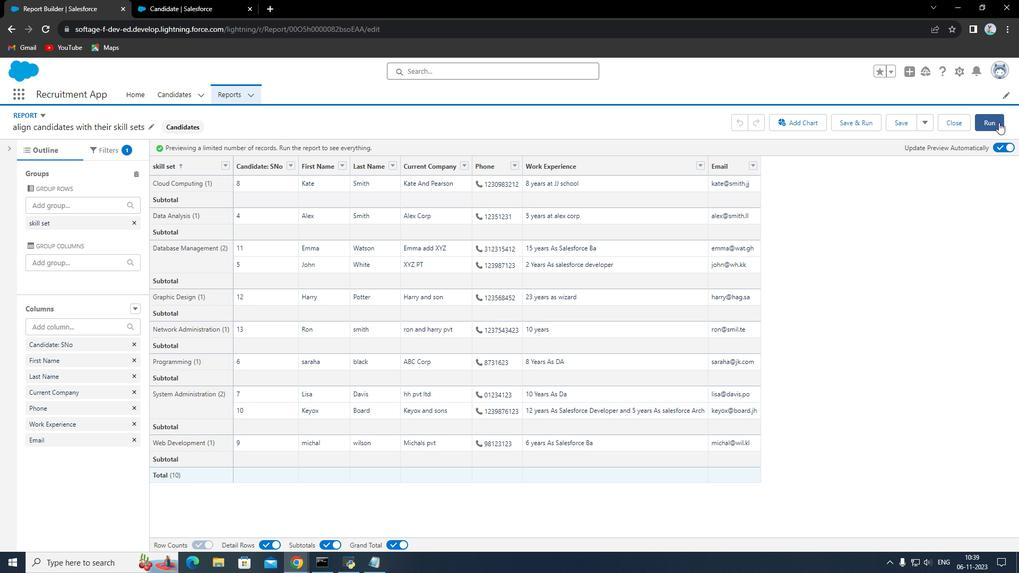 
Action: Mouse pressed left at (999, 122)
Screenshot: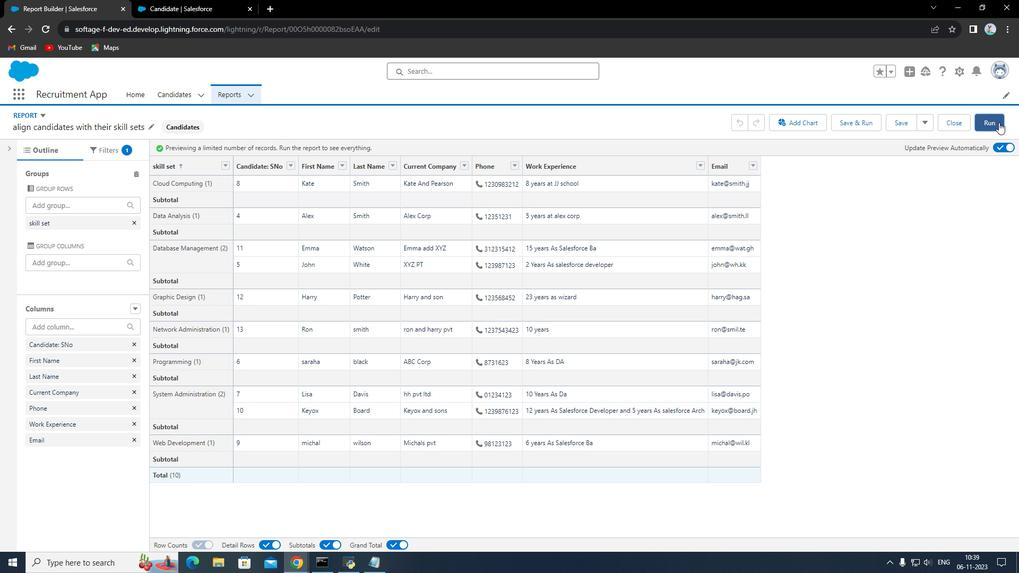 
Action: Mouse moved to (609, 310)
Screenshot: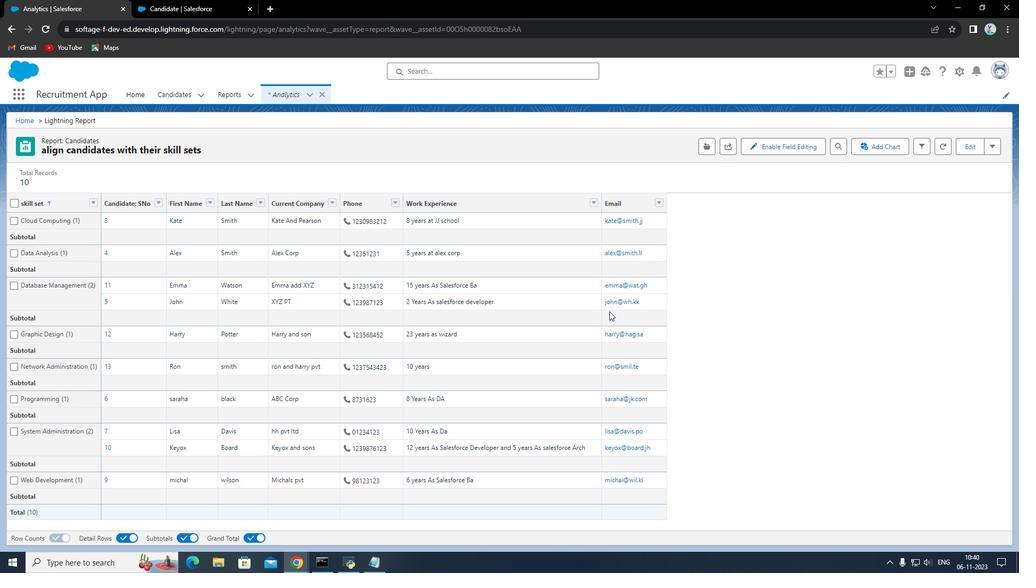 
Action: Mouse scrolled (609, 309) with delta (0, 0)
Screenshot: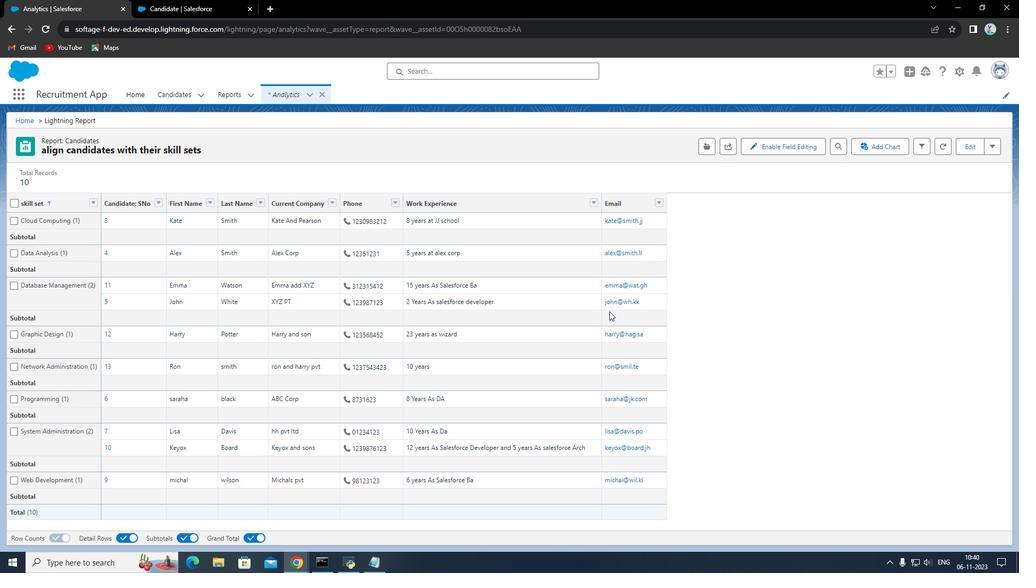 
Action: Mouse moved to (609, 312)
Screenshot: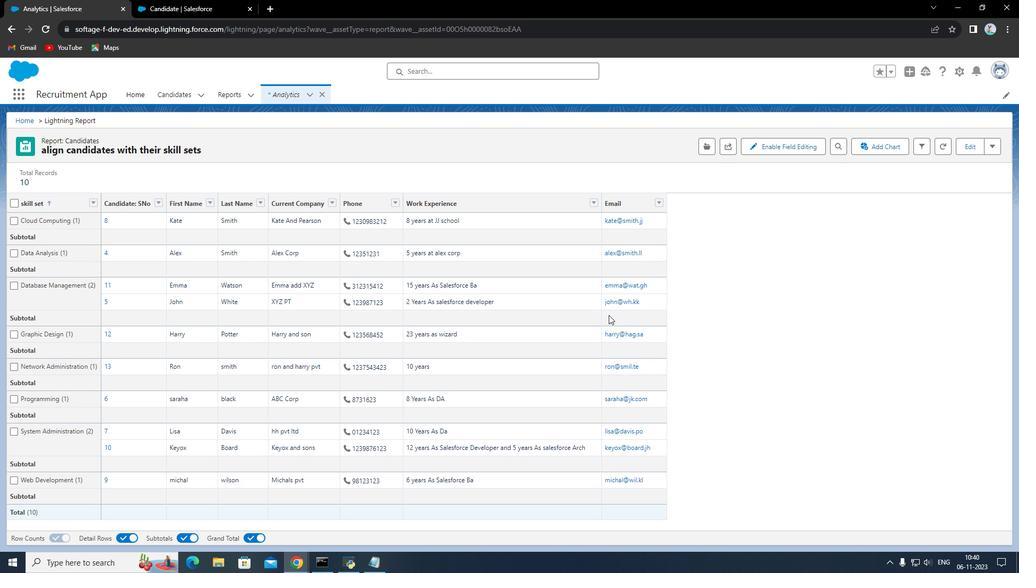 
Action: Mouse scrolled (609, 311) with delta (0, 0)
Screenshot: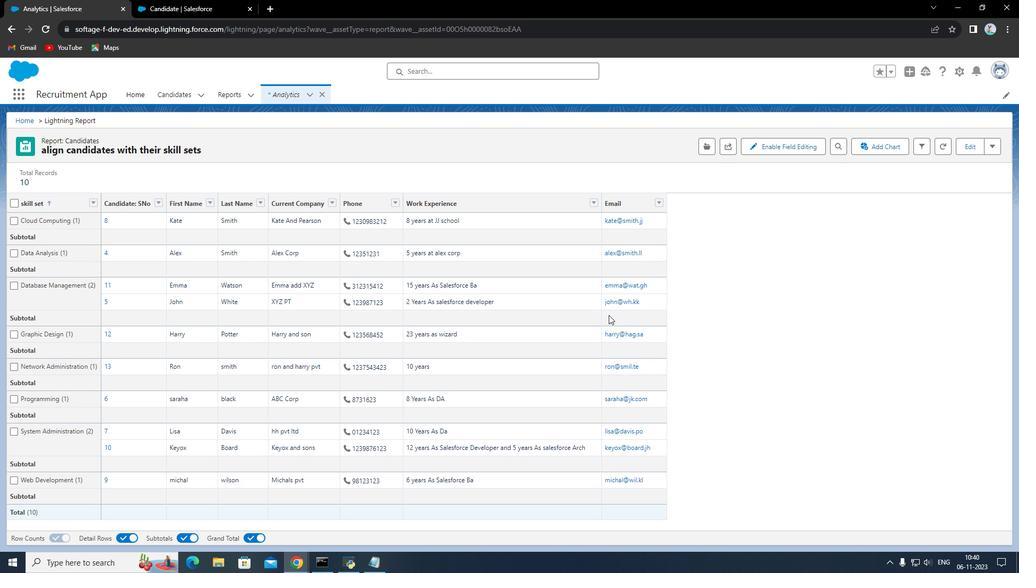 
Action: Mouse moved to (609, 317)
Screenshot: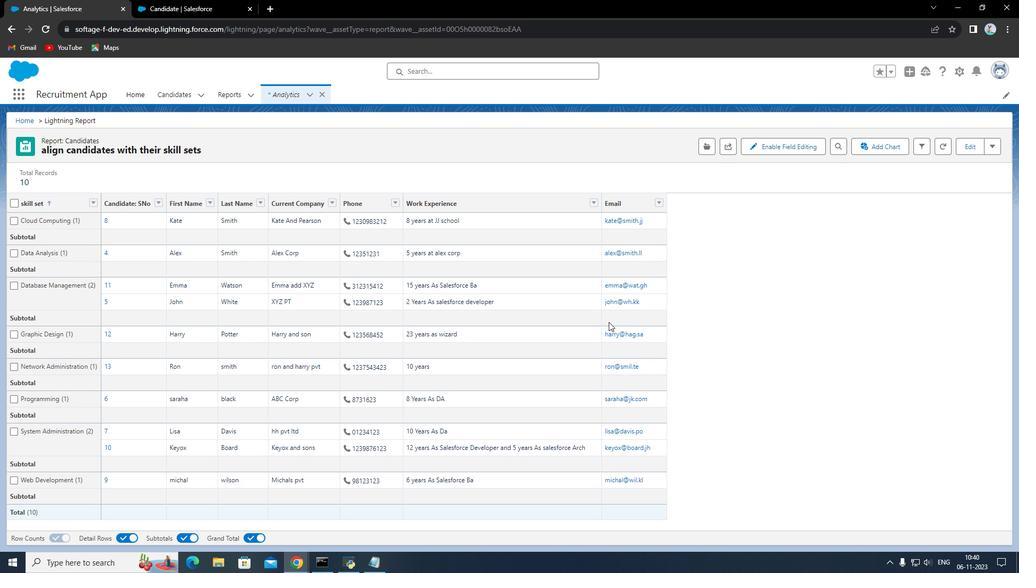 
Action: Mouse scrolled (609, 316) with delta (0, 0)
Screenshot: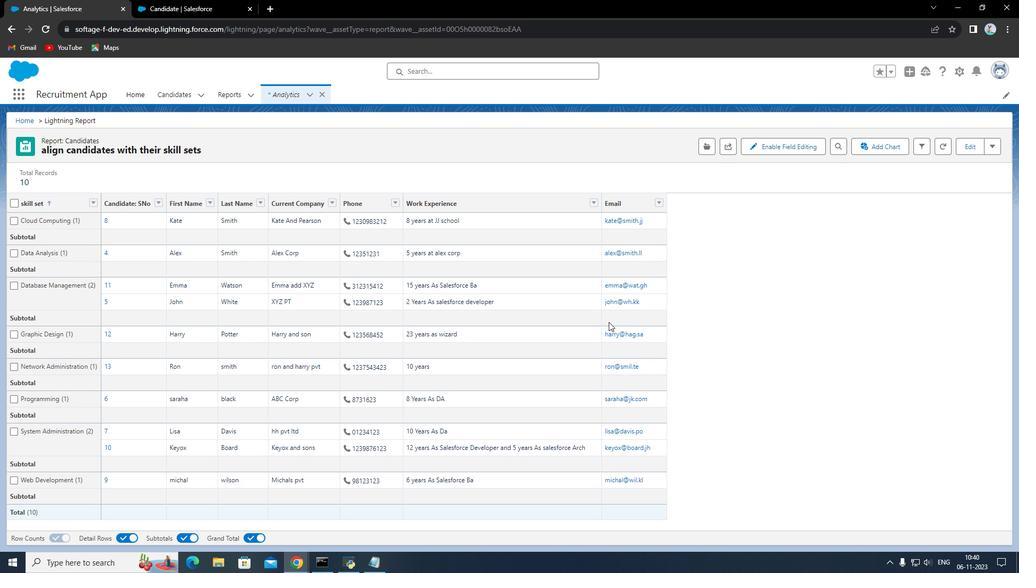 
Action: Mouse moved to (618, 338)
Screenshot: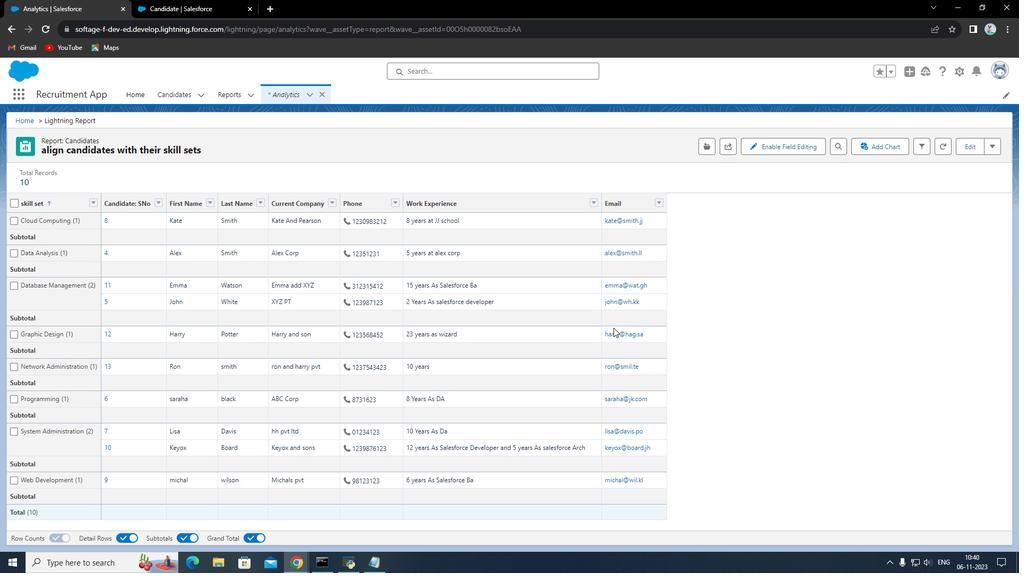 
